 Task: Look for One-way flight tickets for 2 adults, in First from Siwa to Saint Pete to travel on 01-Nov-2023.  Stops: Any number of stops. Choice of flight is British Airways.  Submit feedback.
Action: Mouse moved to (340, 294)
Screenshot: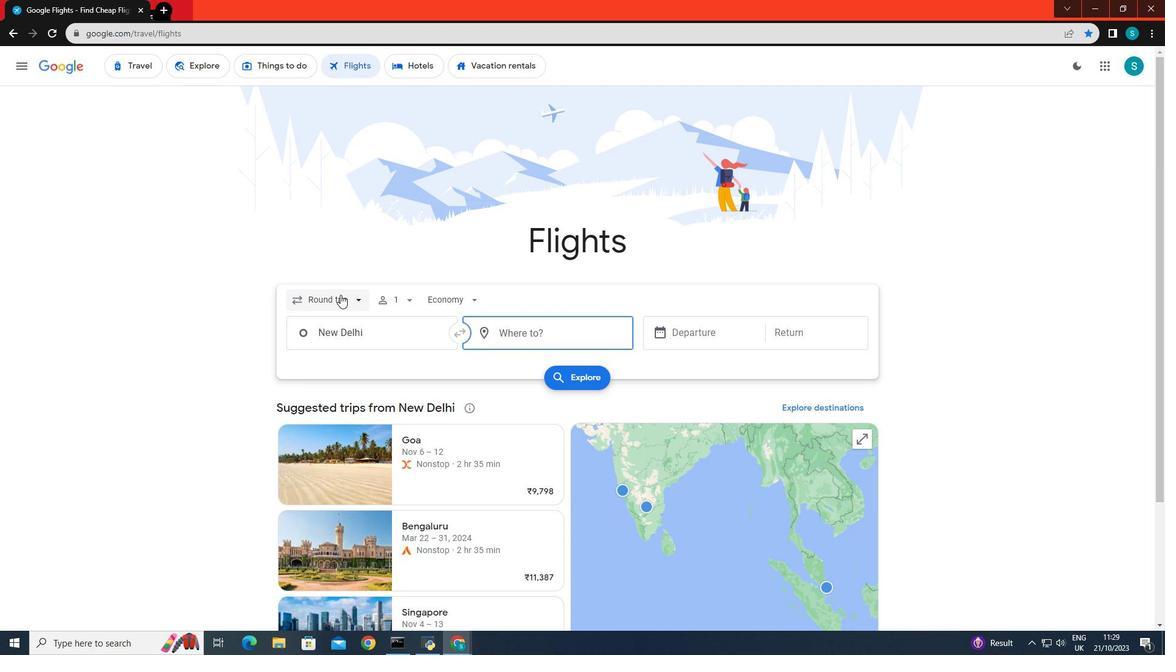 
Action: Mouse pressed left at (340, 294)
Screenshot: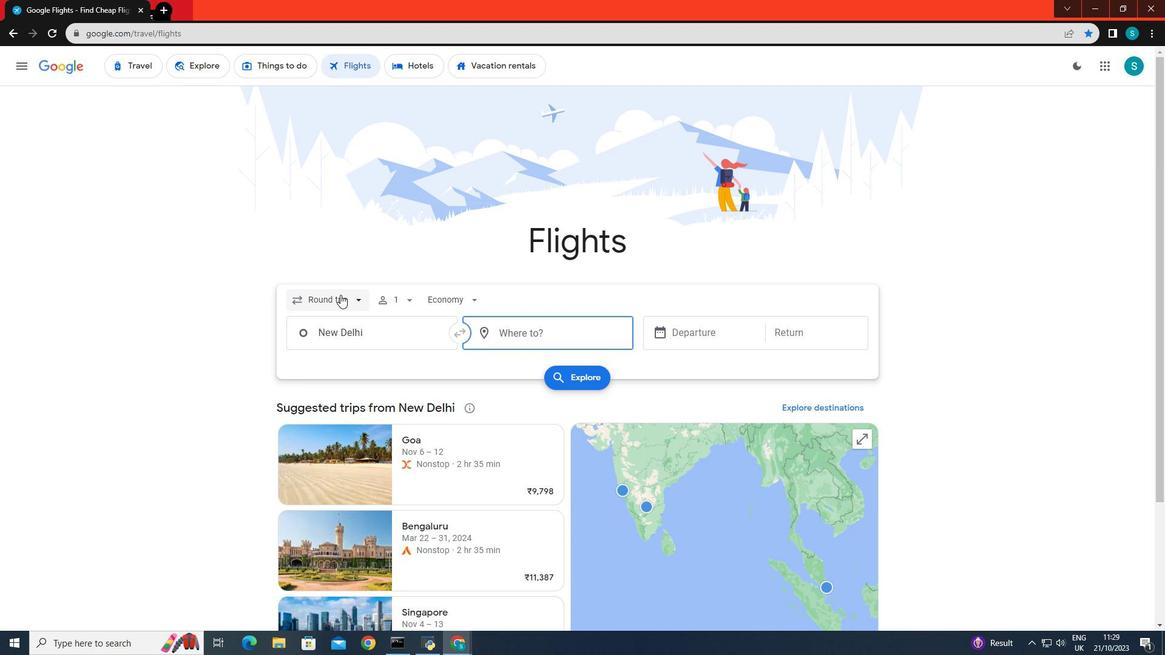 
Action: Mouse moved to (333, 354)
Screenshot: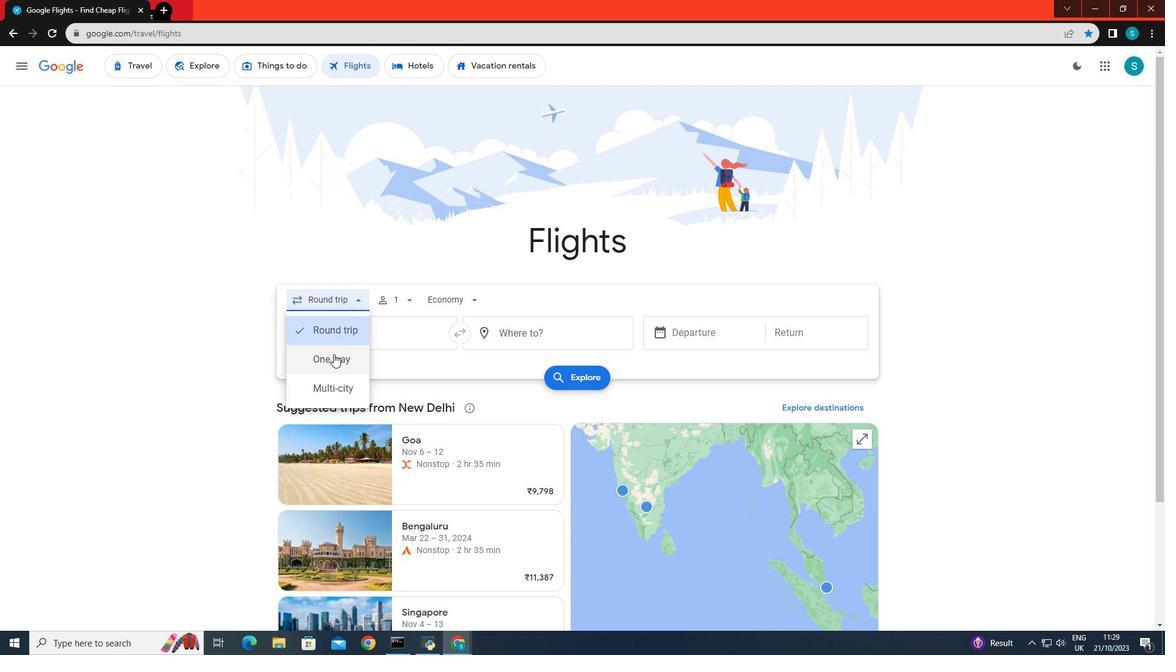 
Action: Mouse pressed left at (333, 354)
Screenshot: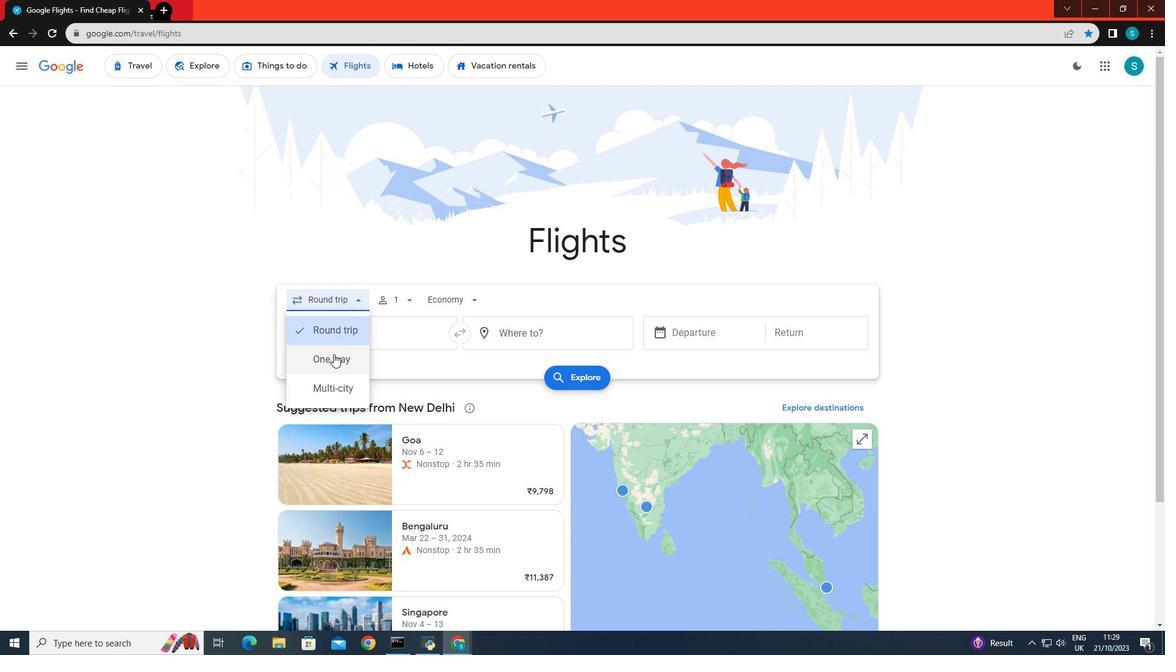 
Action: Mouse moved to (384, 299)
Screenshot: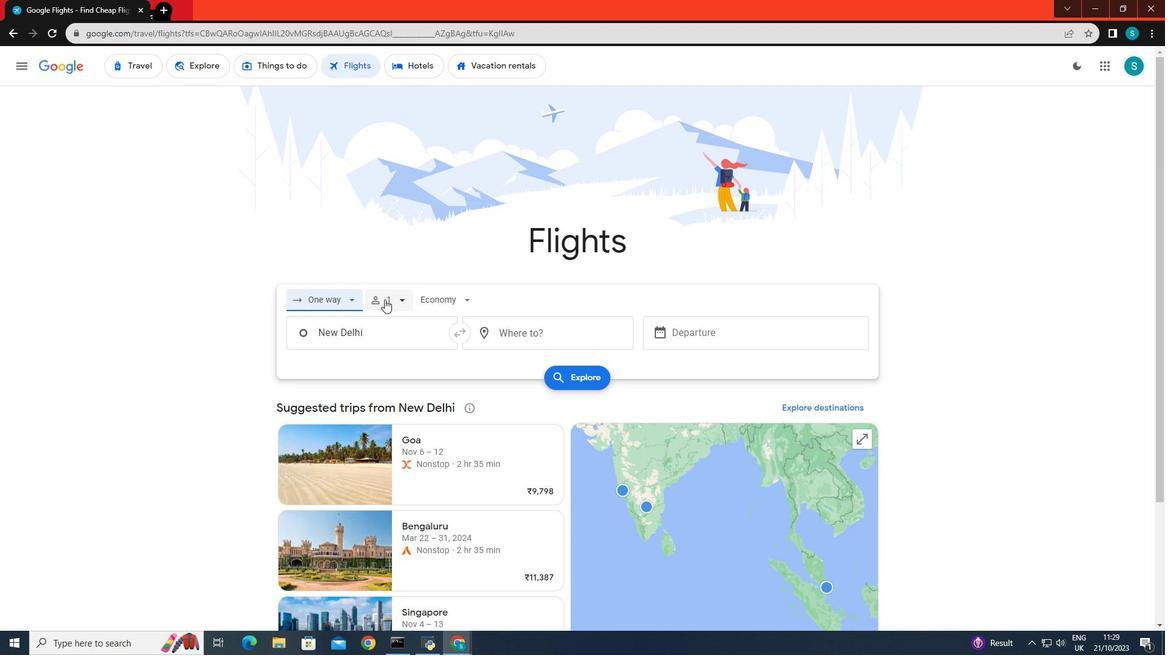
Action: Mouse pressed left at (384, 299)
Screenshot: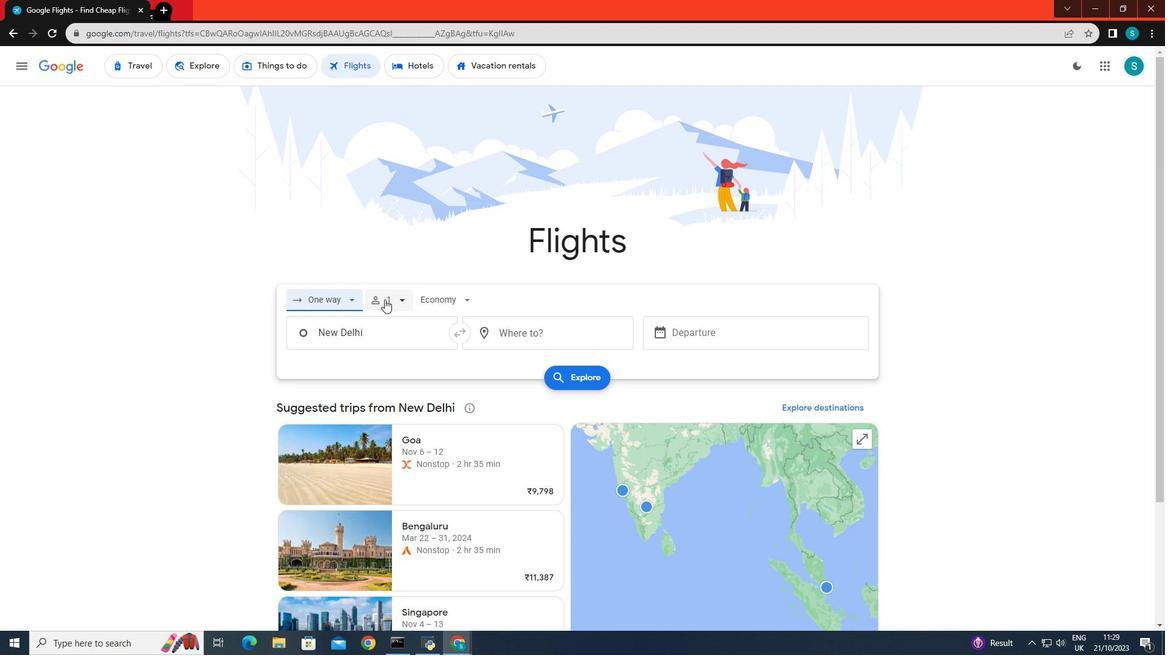 
Action: Mouse moved to (493, 329)
Screenshot: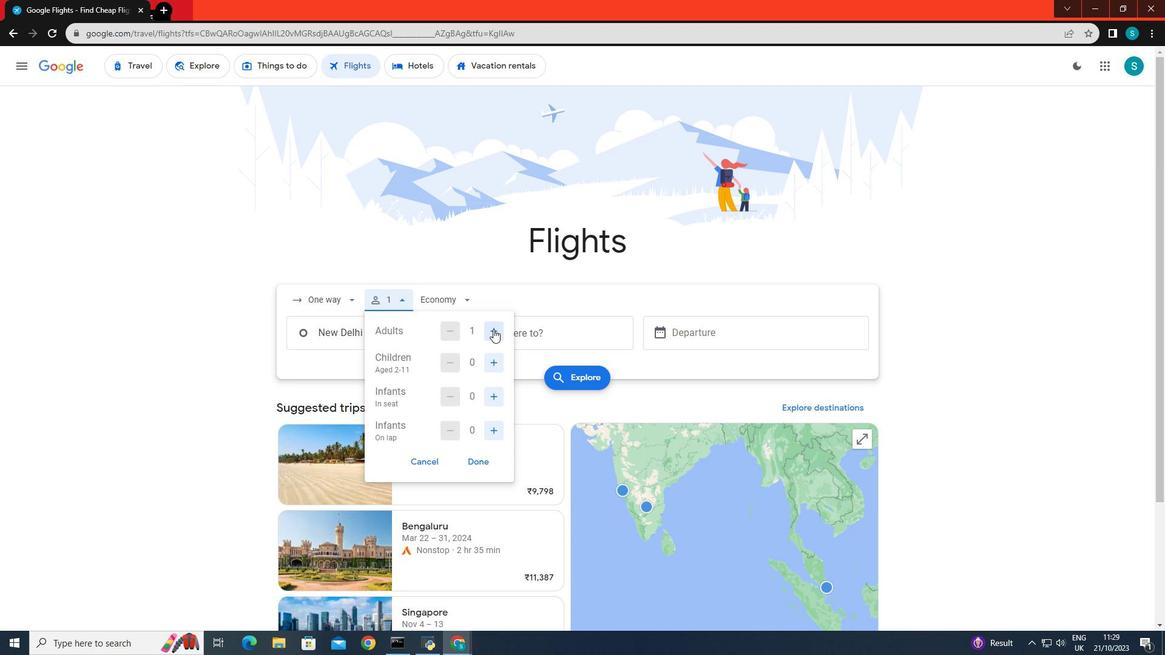 
Action: Mouse pressed left at (493, 329)
Screenshot: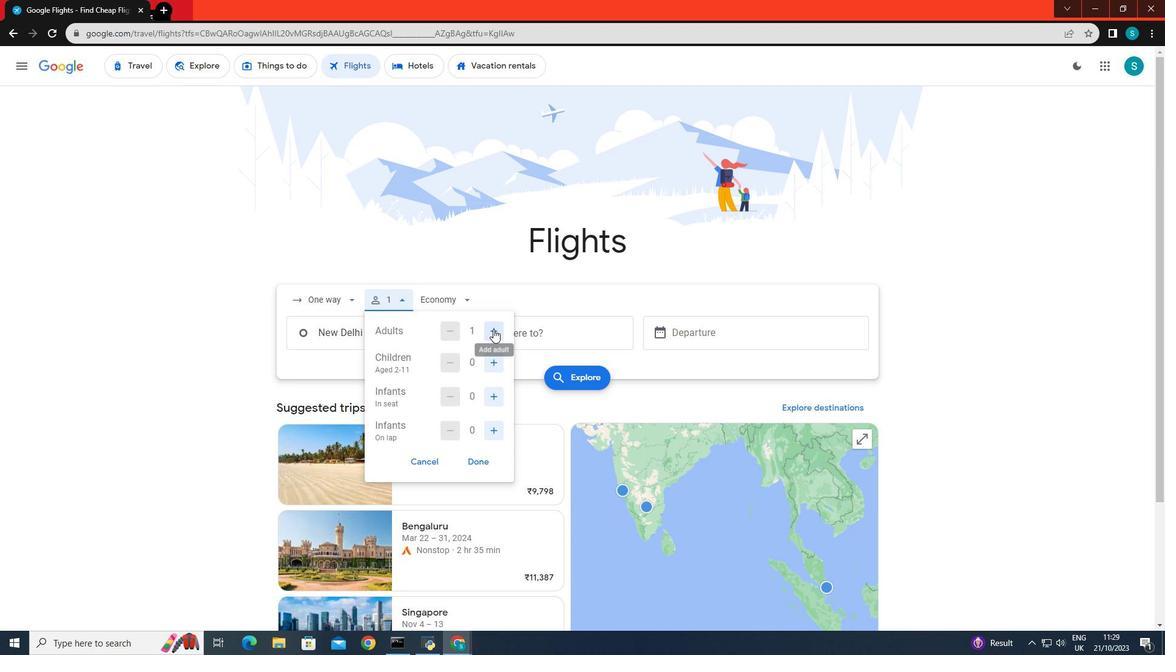 
Action: Mouse moved to (486, 456)
Screenshot: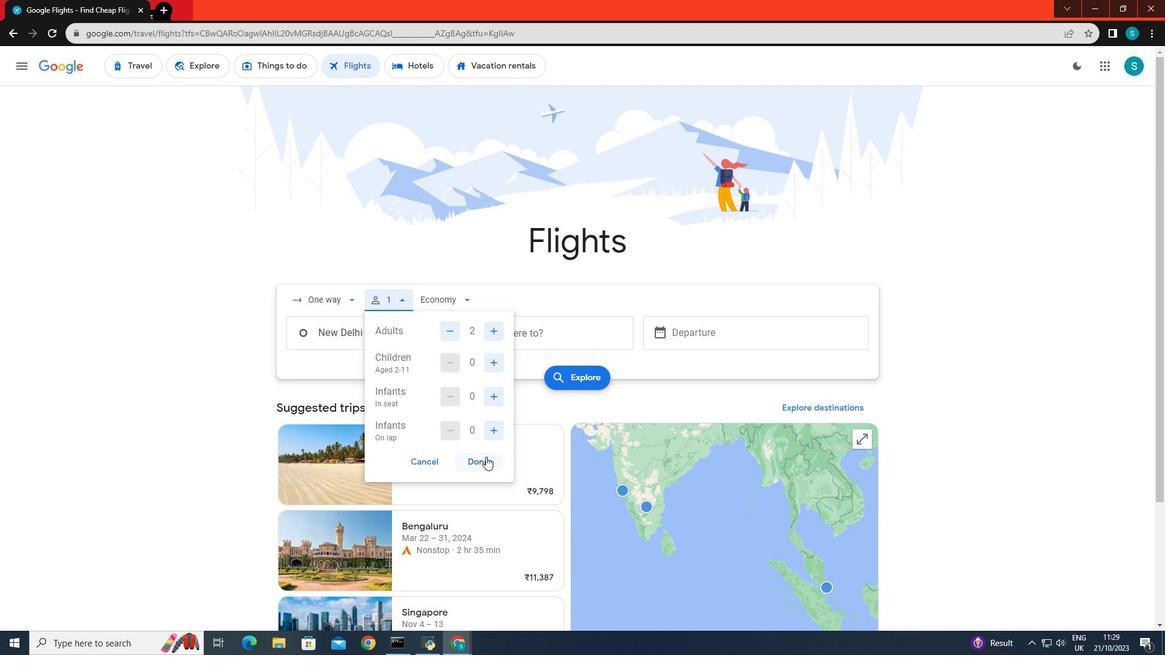 
Action: Mouse pressed left at (486, 456)
Screenshot: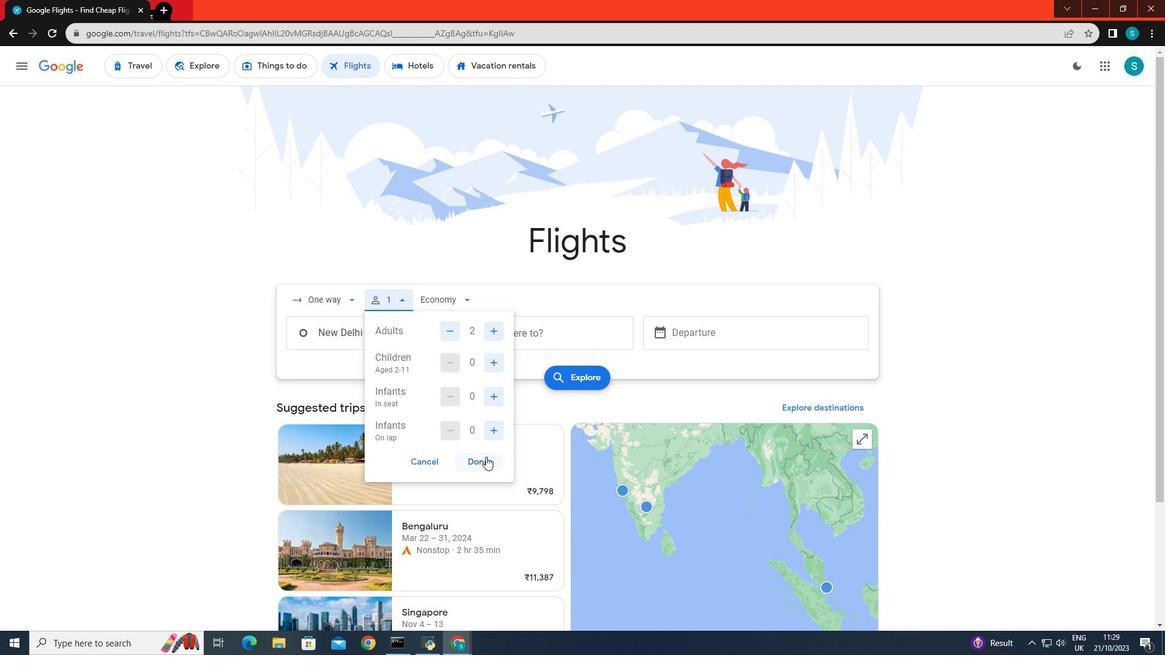
Action: Mouse moved to (461, 338)
Screenshot: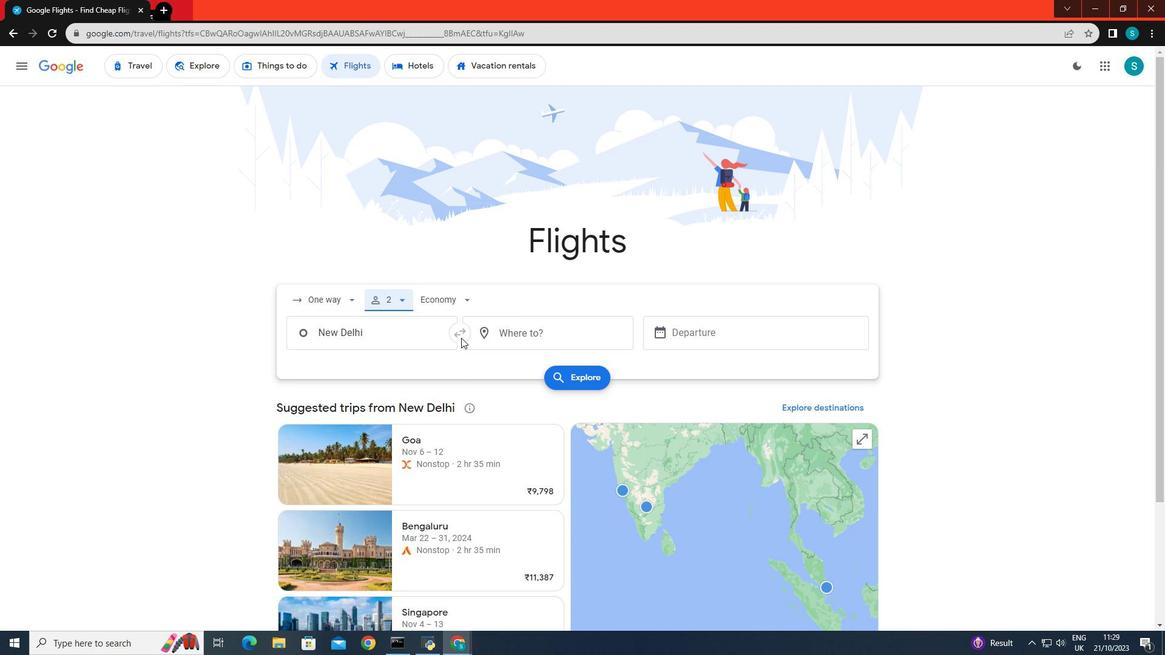 
Action: Mouse scrolled (461, 337) with delta (0, 0)
Screenshot: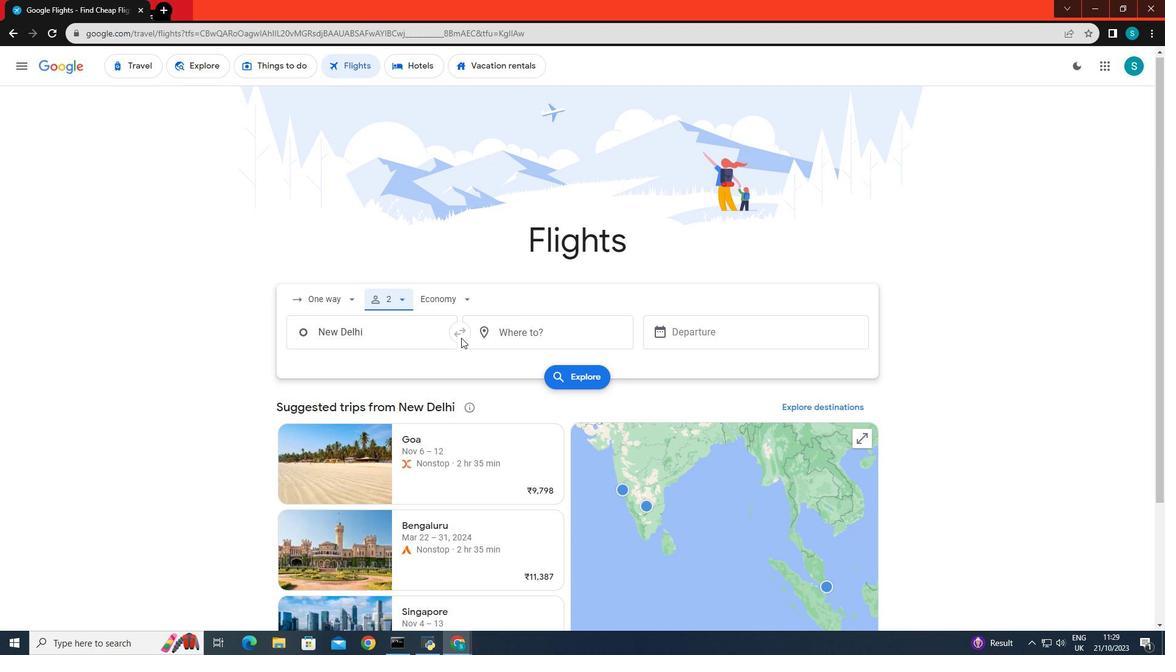 
Action: Mouse moved to (455, 236)
Screenshot: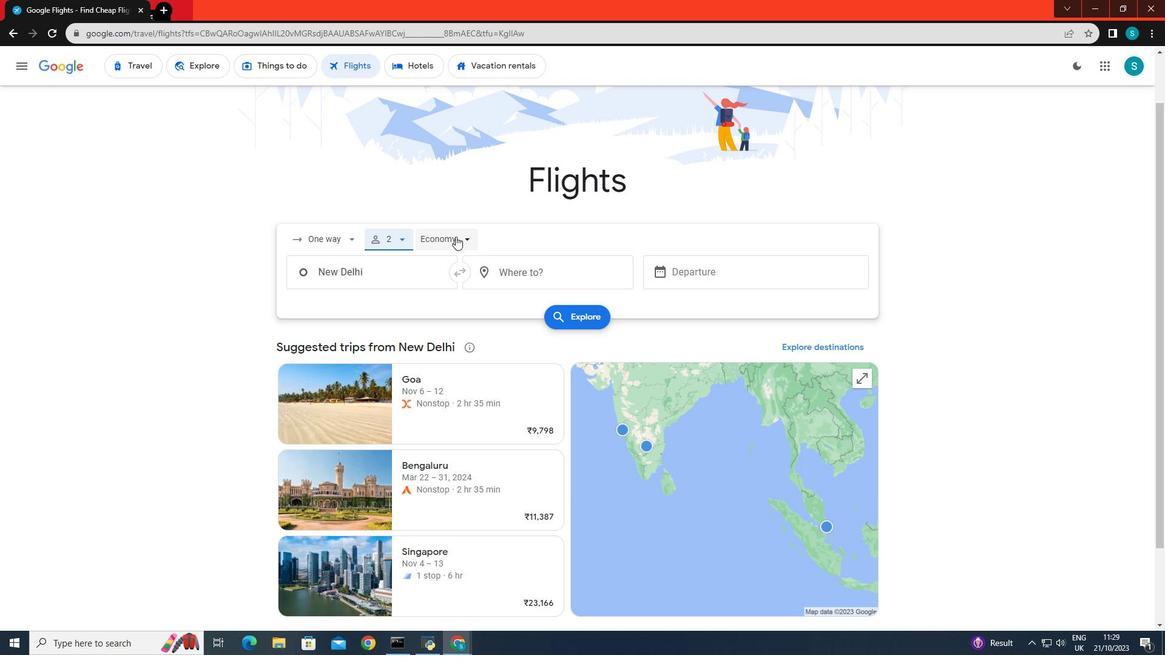 
Action: Mouse pressed left at (455, 236)
Screenshot: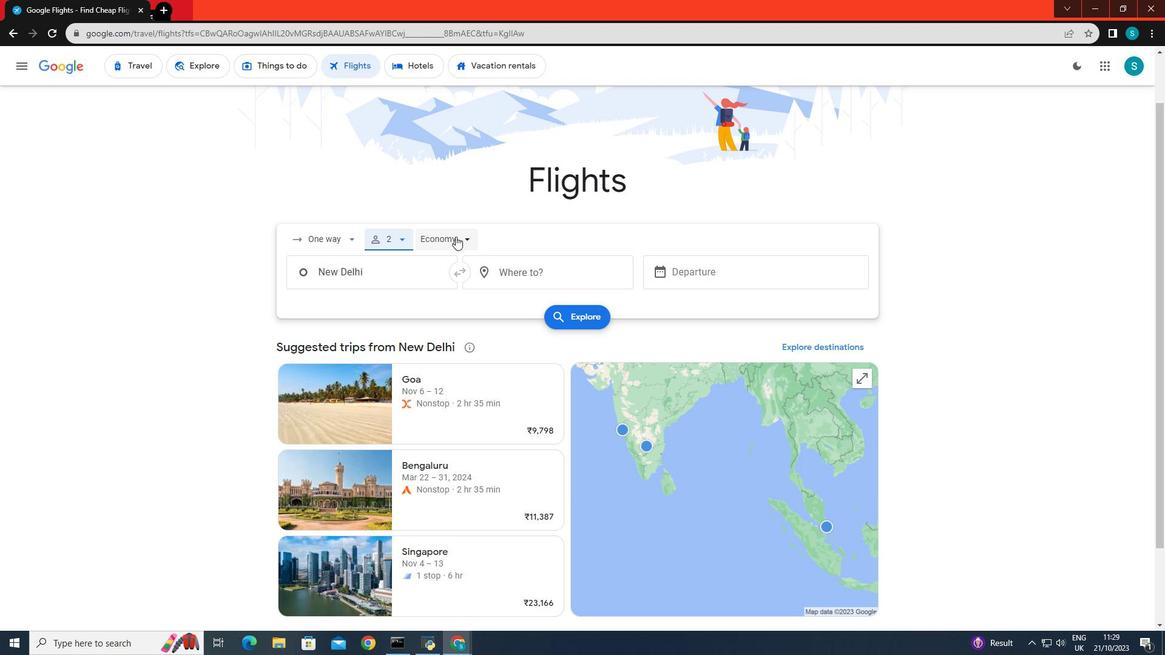 
Action: Mouse moved to (457, 358)
Screenshot: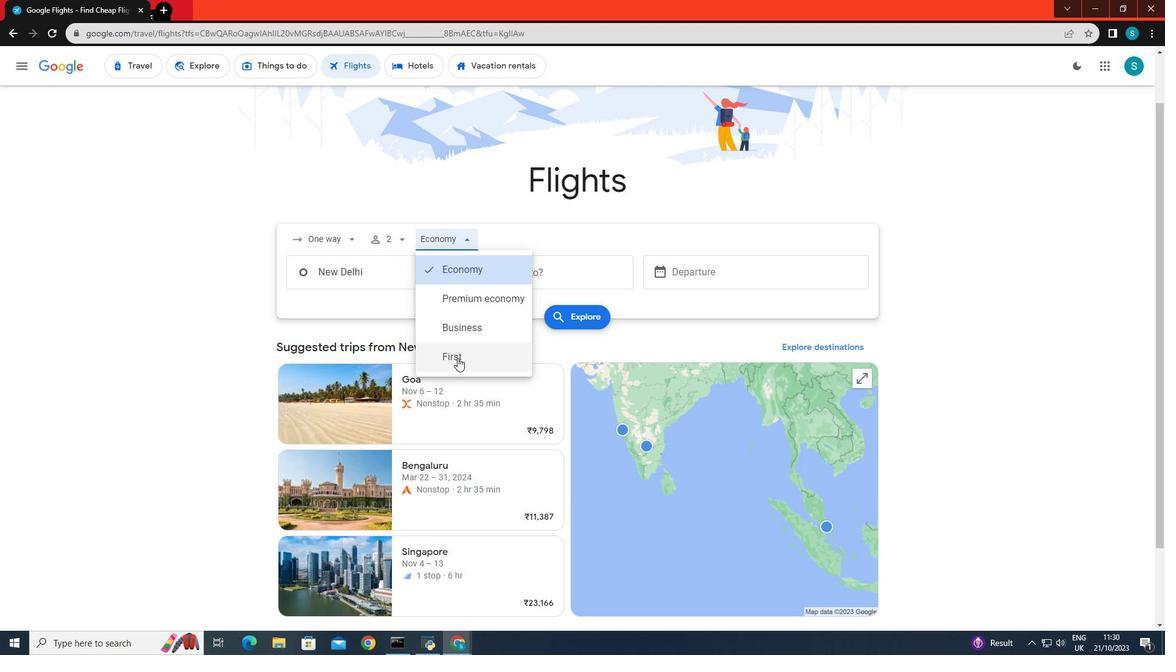 
Action: Mouse pressed left at (457, 358)
Screenshot: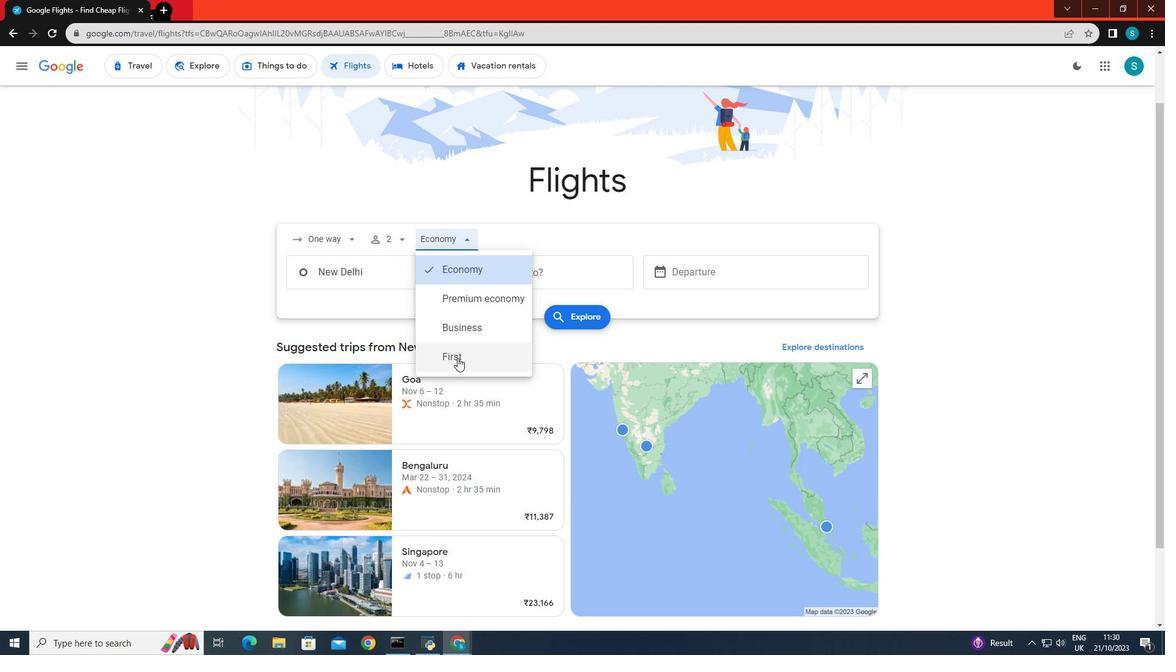 
Action: Mouse moved to (382, 263)
Screenshot: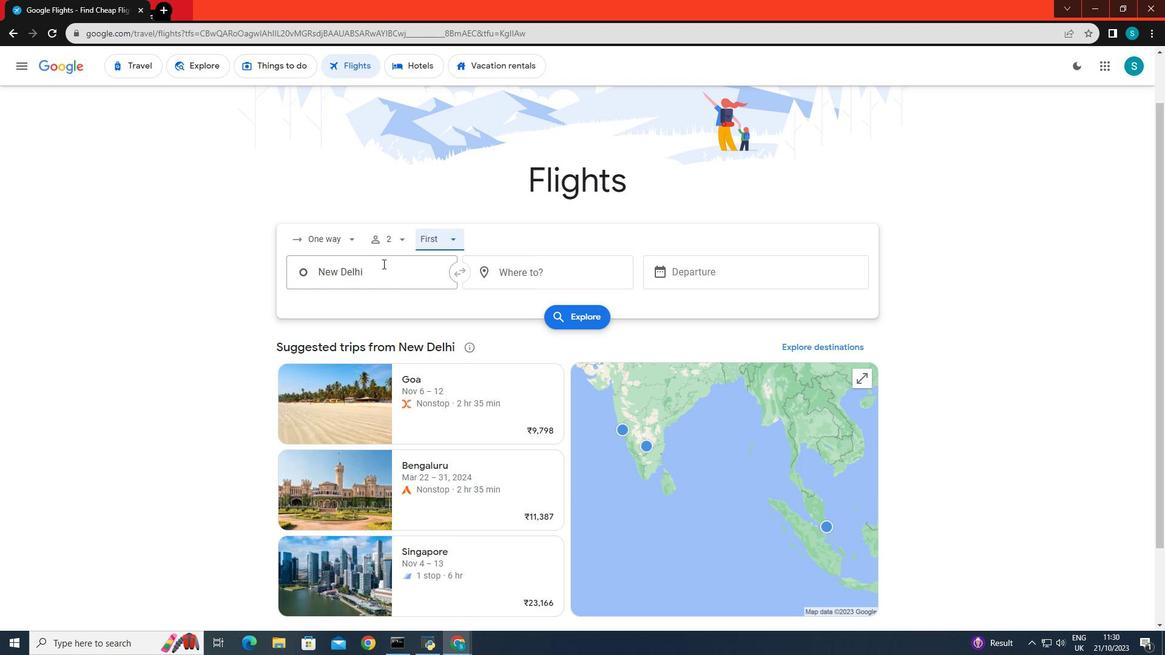 
Action: Mouse pressed left at (382, 263)
Screenshot: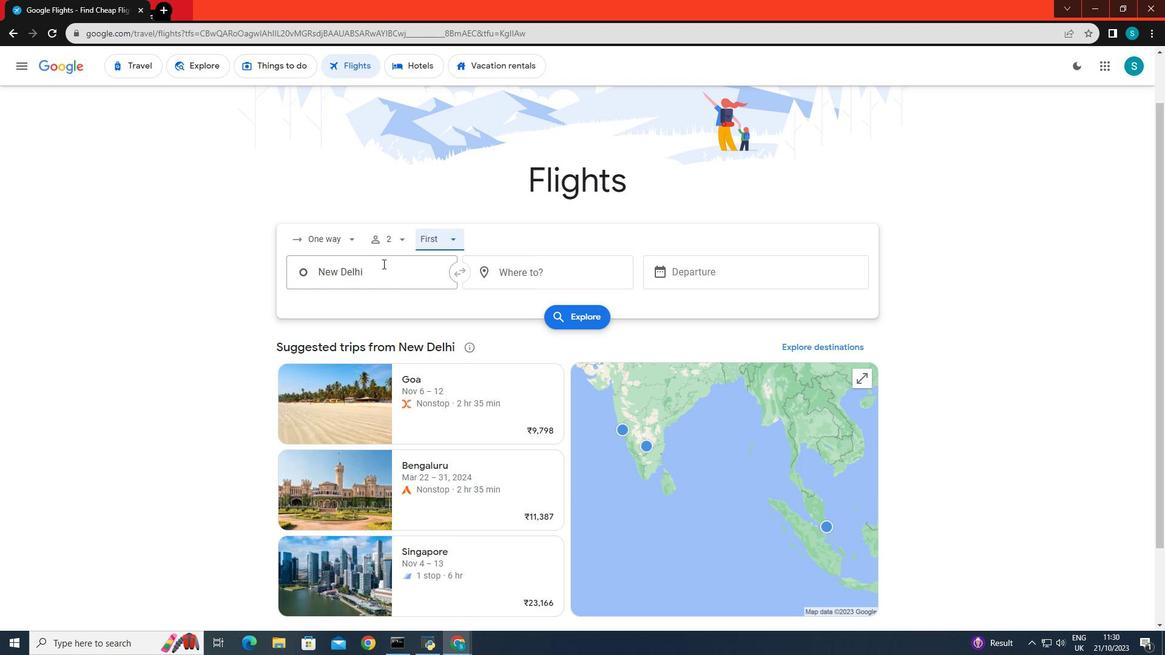 
Action: Key pressed <Key.backspace><Key.caps_lock>S<Key.caps_lock>iwa
Screenshot: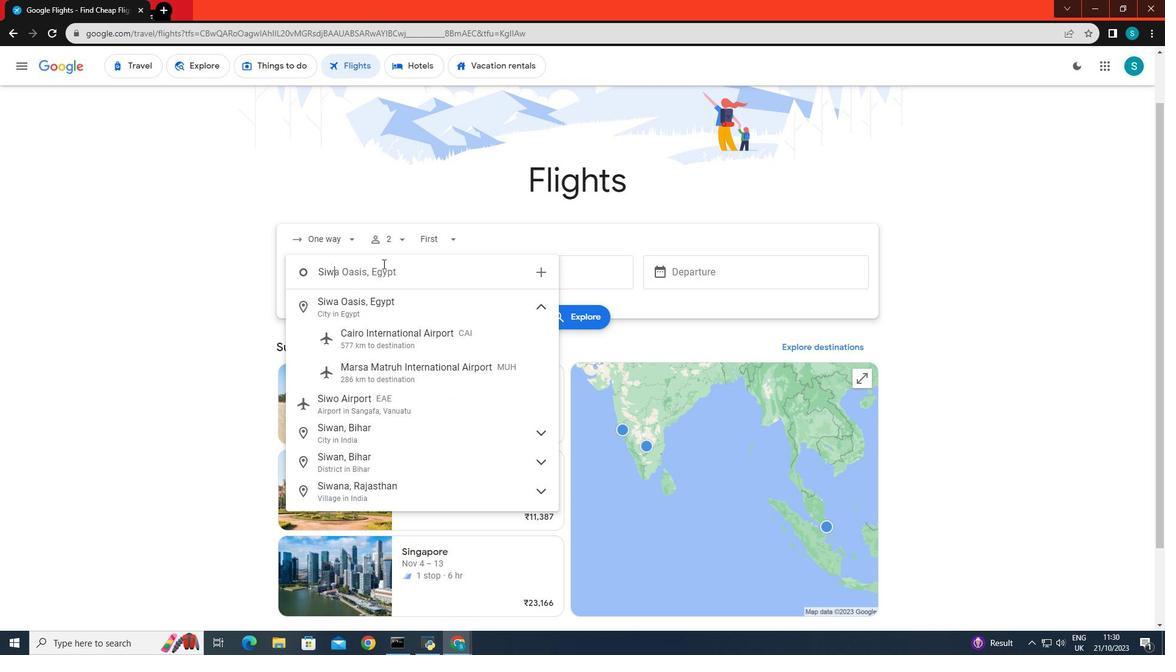 
Action: Mouse moved to (358, 331)
Screenshot: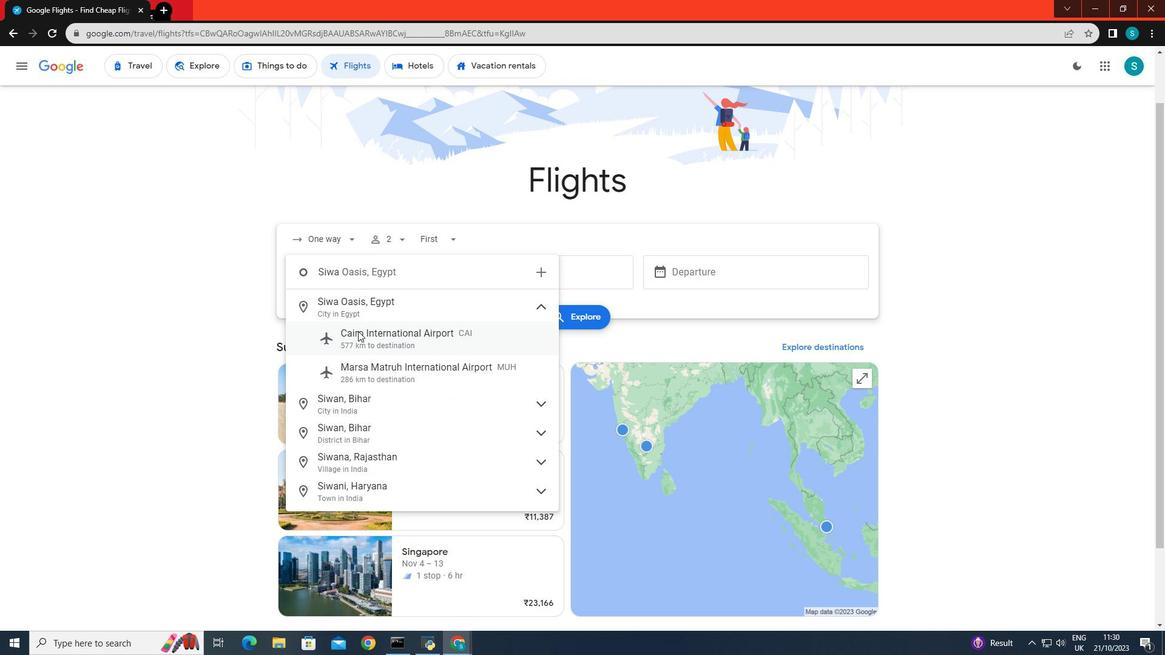 
Action: Mouse pressed left at (358, 331)
Screenshot: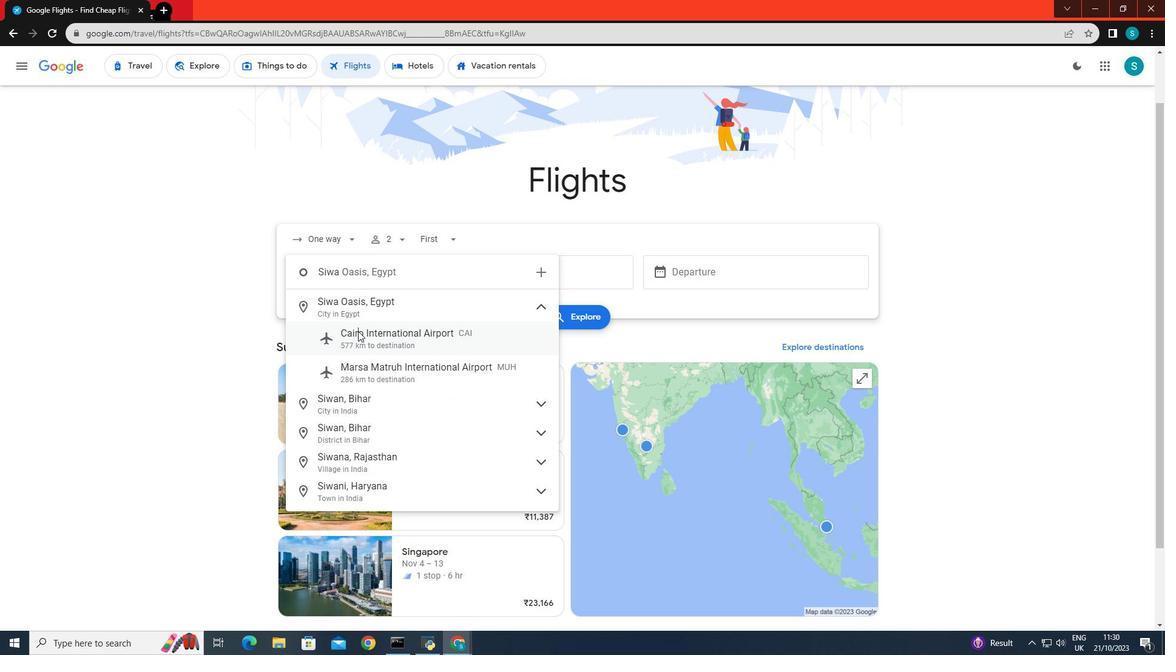 
Action: Mouse moved to (508, 273)
Screenshot: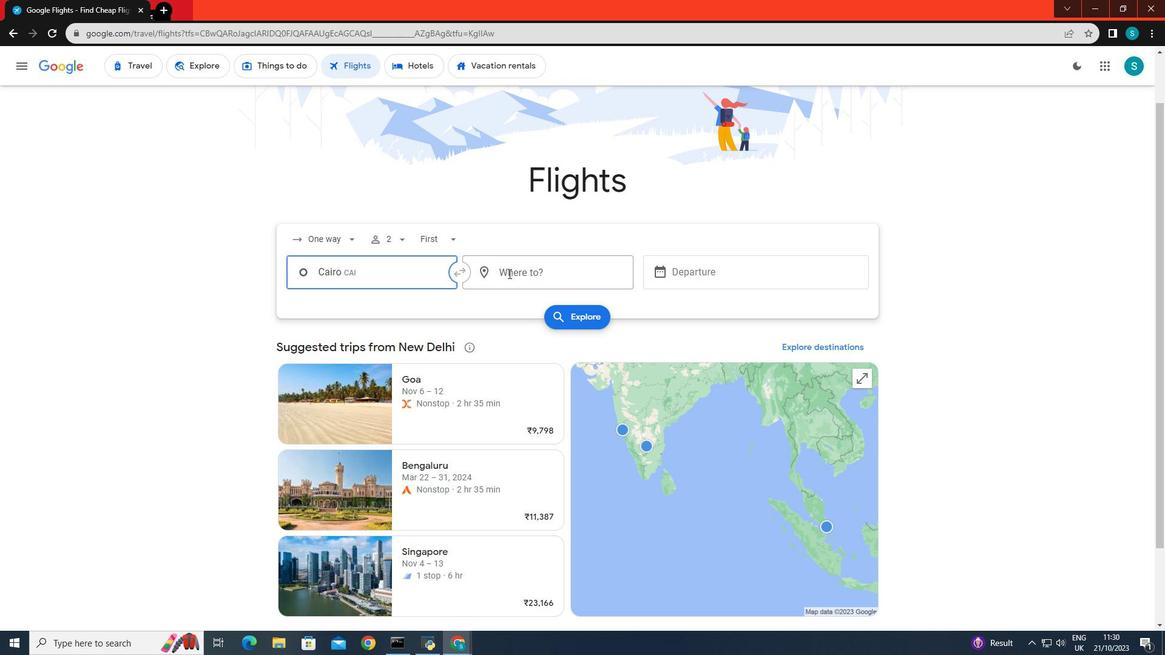
Action: Mouse pressed left at (508, 273)
Screenshot: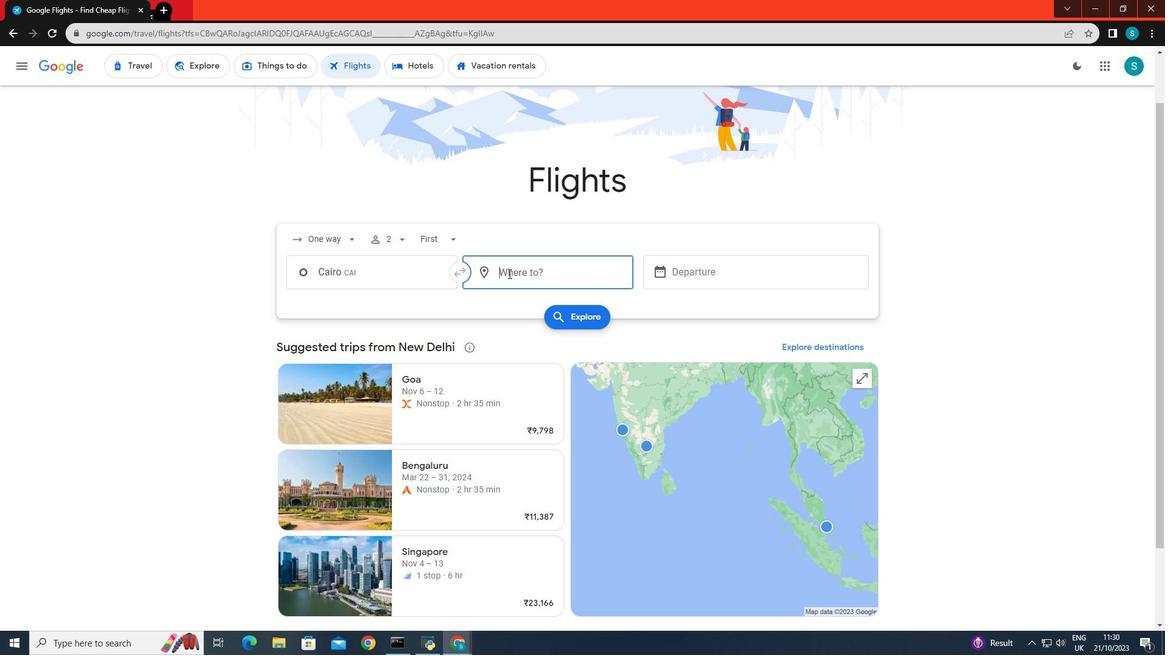 
Action: Key pressed <Key.caps_lock>S<Key.caps_lock>aint<Key.backspace><Key.backspace><Key.backspace>i<Key.backspace><Key.backspace>a<Key.caps_lock><Key.caps_lock>in
Screenshot: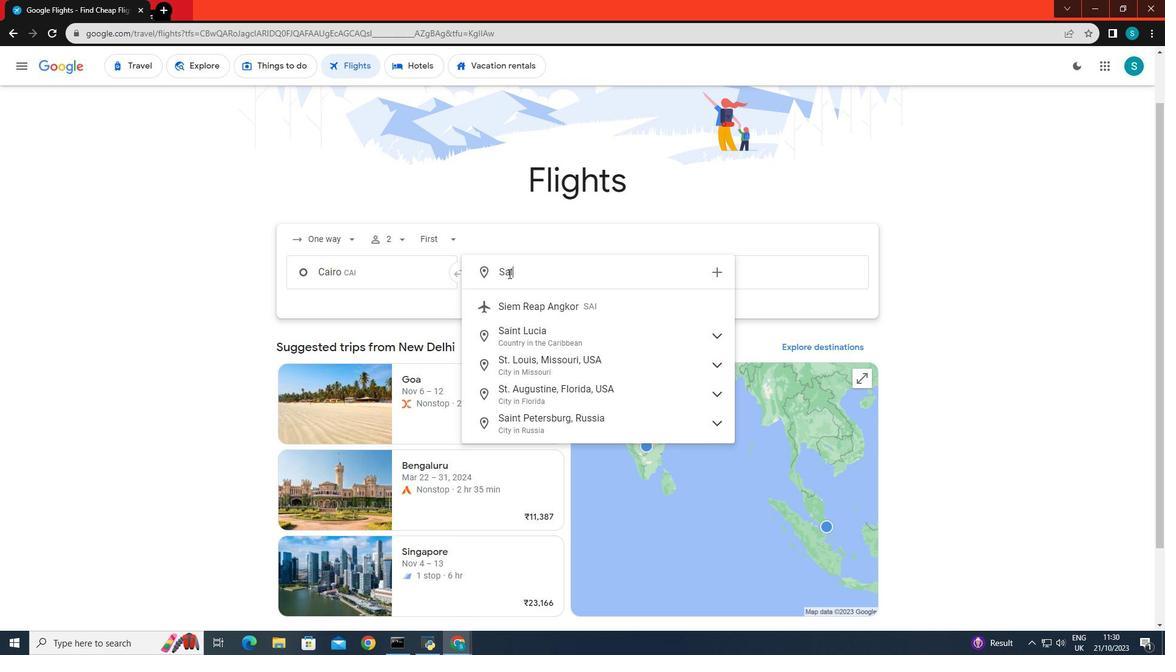 
Action: Mouse moved to (563, 208)
Screenshot: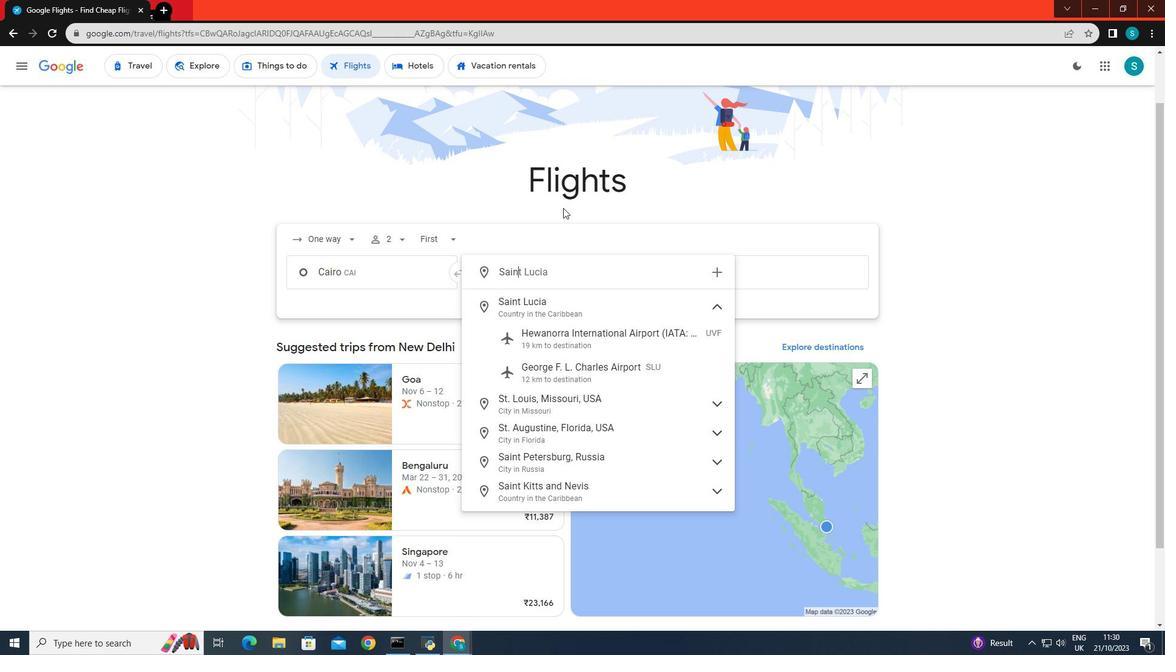 
Action: Key pressed t<Key.space><Key.caps_lock>P<Key.caps_lock>etersburg
Screenshot: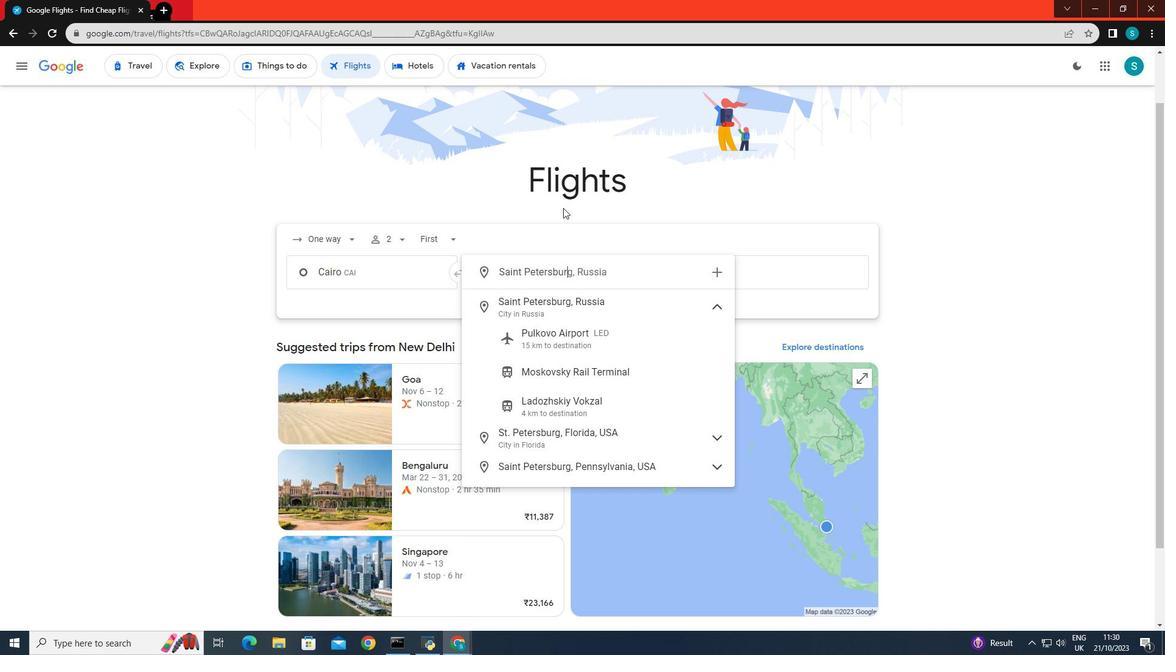 
Action: Mouse moved to (552, 332)
Screenshot: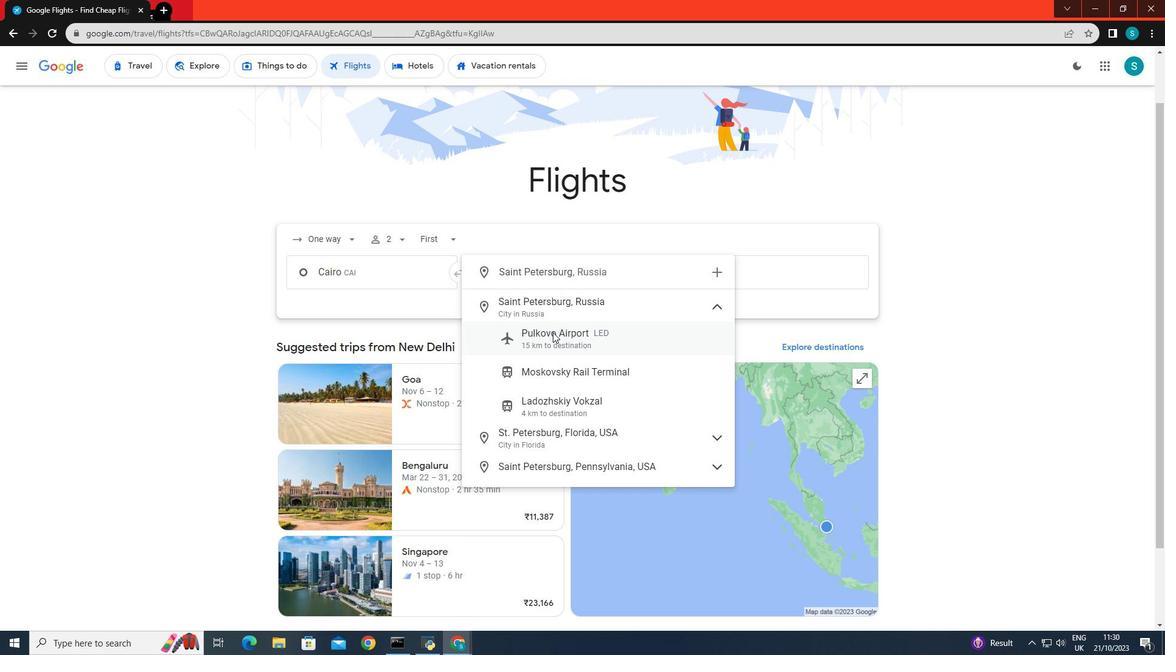 
Action: Mouse pressed left at (552, 332)
Screenshot: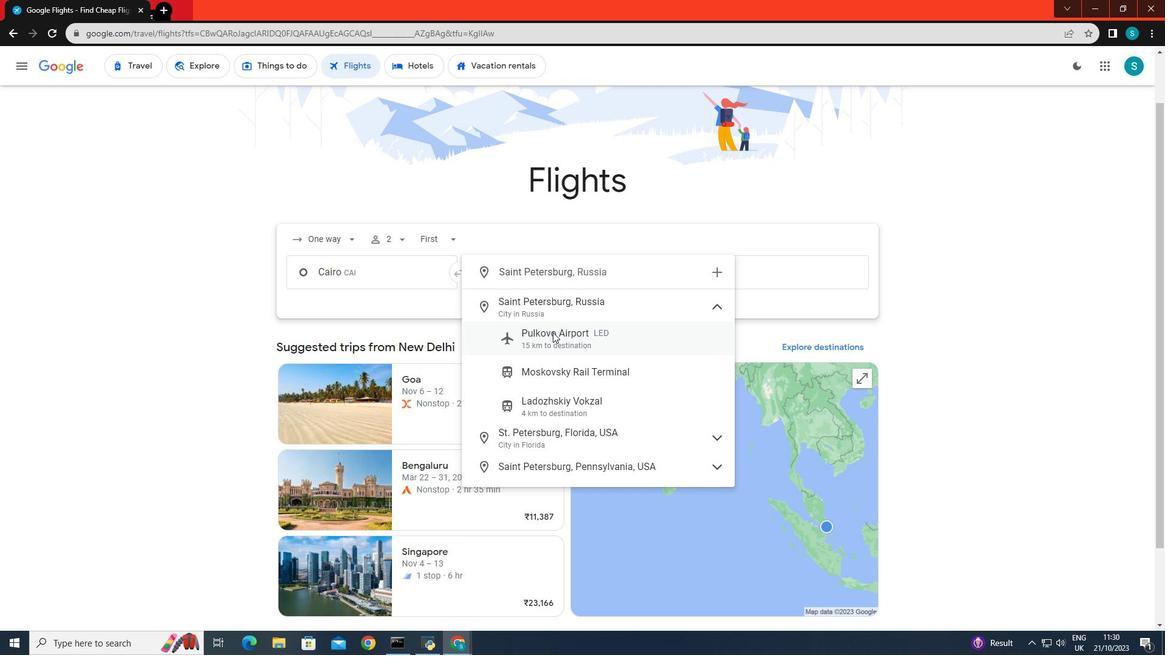 
Action: Mouse moved to (693, 276)
Screenshot: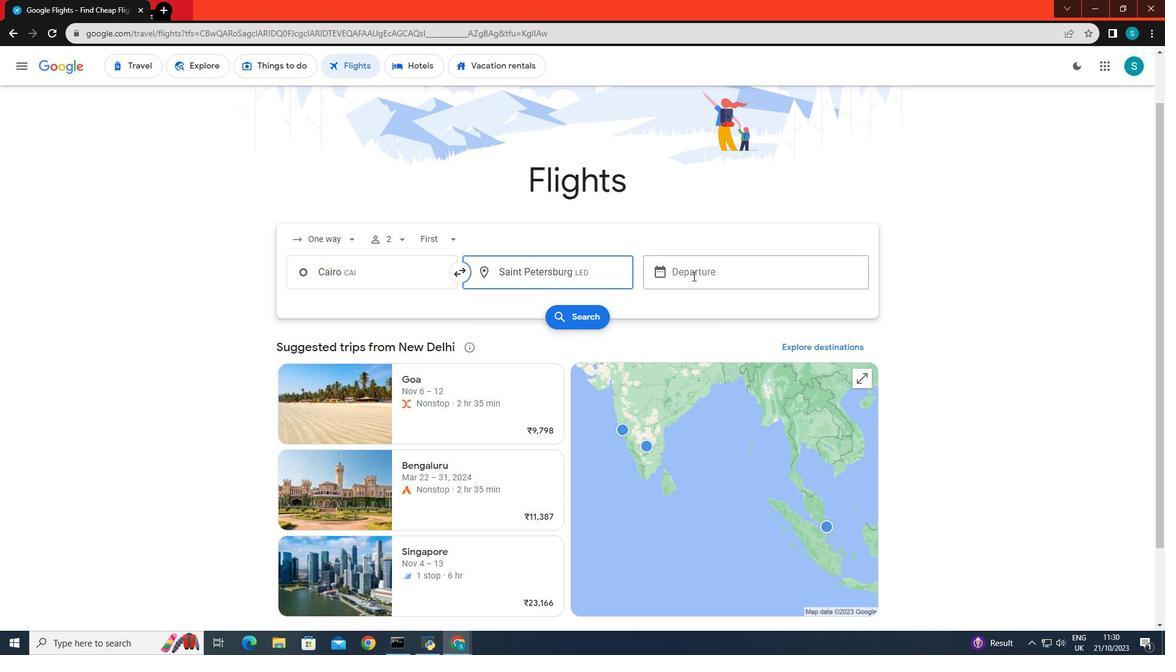 
Action: Mouse pressed left at (693, 276)
Screenshot: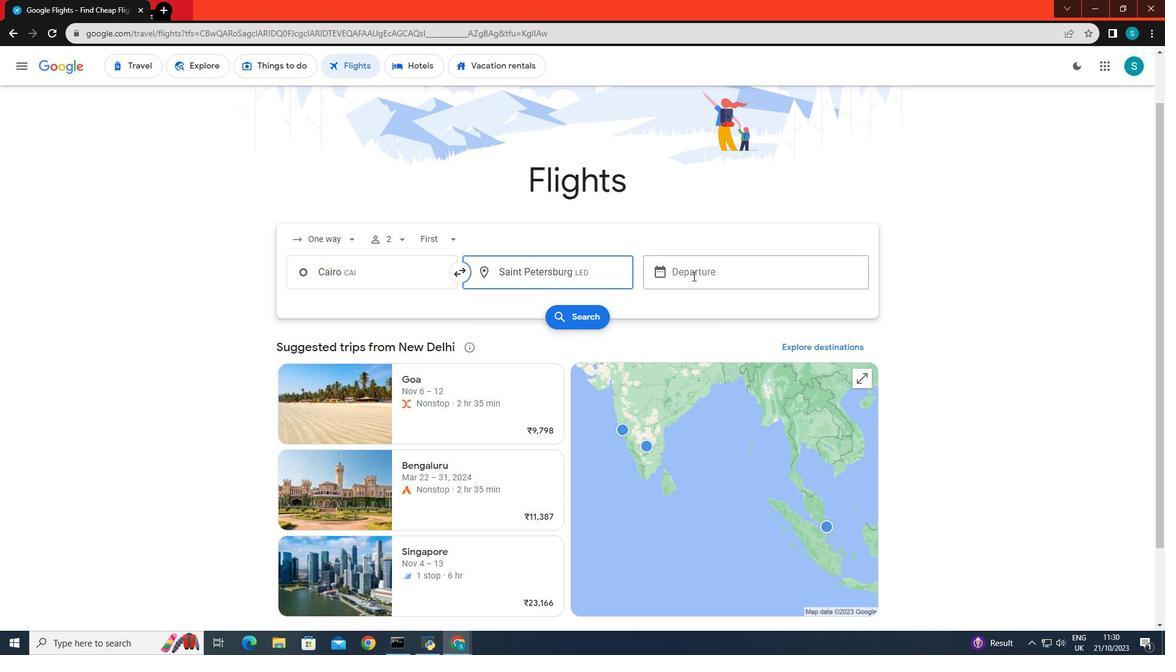 
Action: Mouse moved to (751, 372)
Screenshot: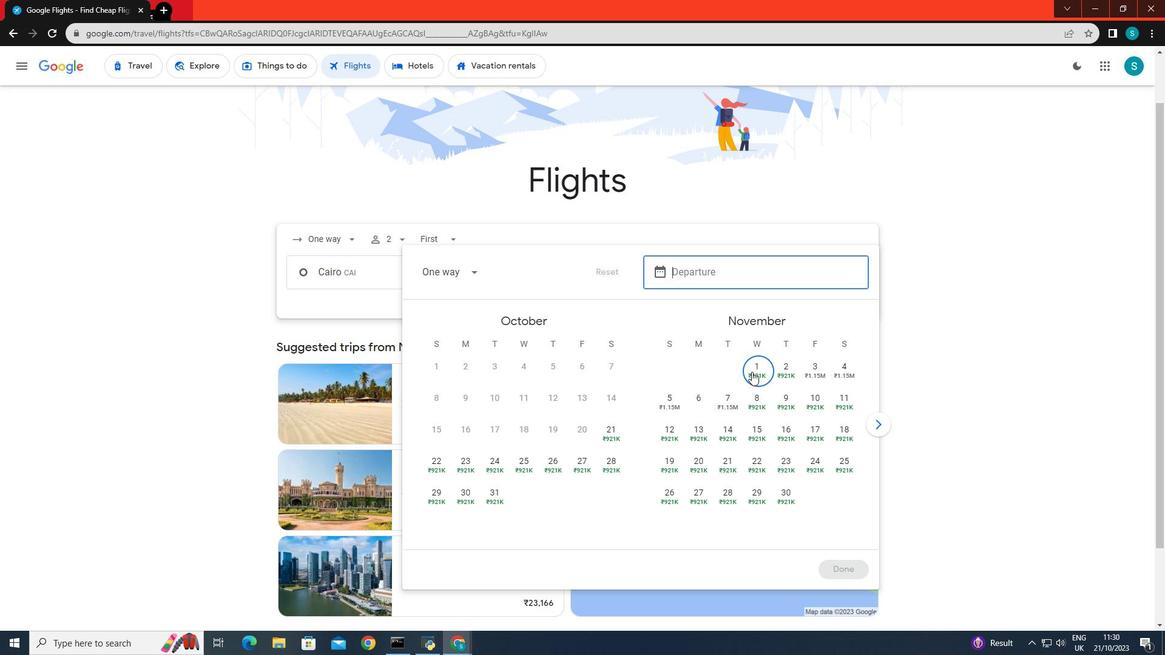 
Action: Mouse pressed left at (751, 372)
Screenshot: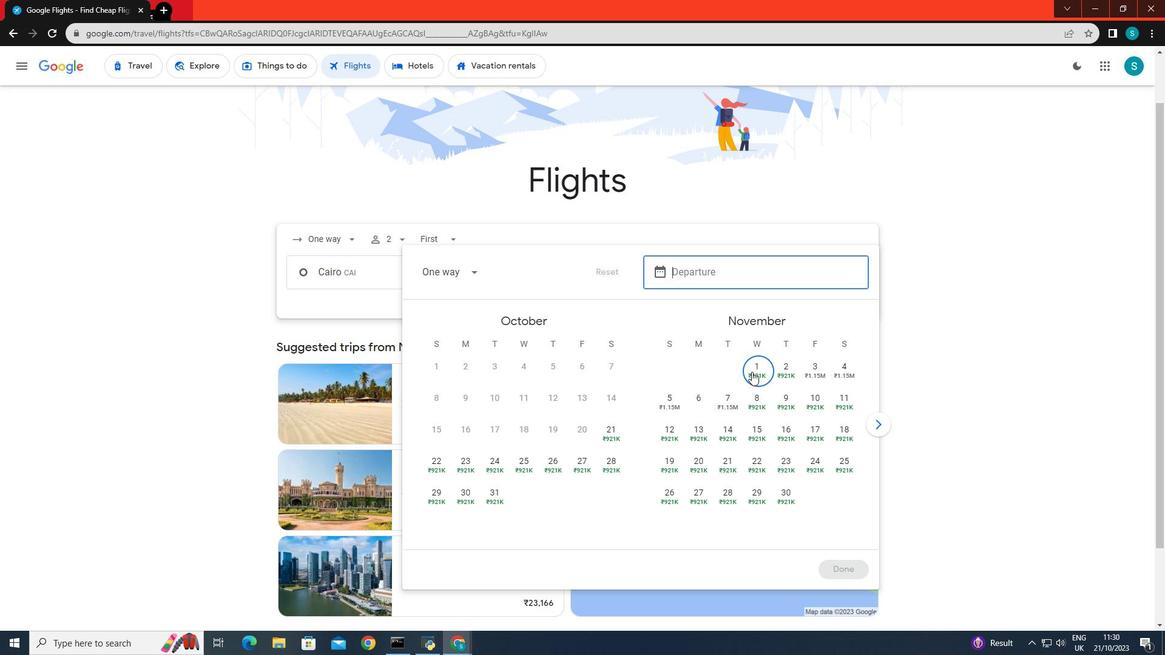 
Action: Mouse moved to (842, 565)
Screenshot: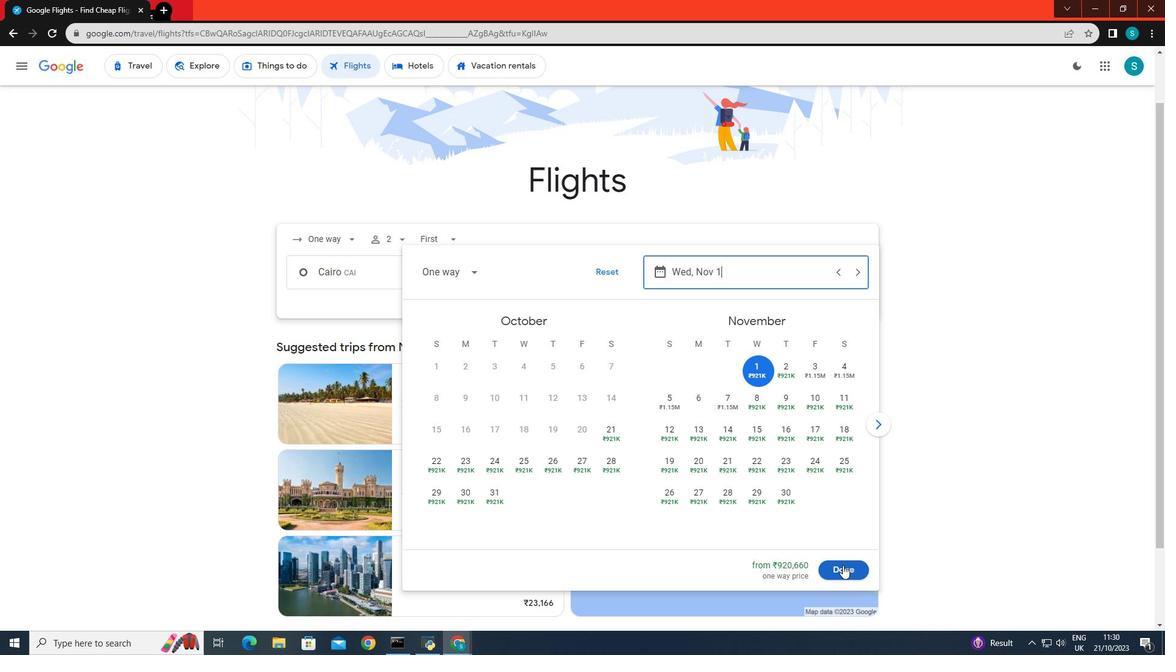 
Action: Mouse pressed left at (842, 565)
Screenshot: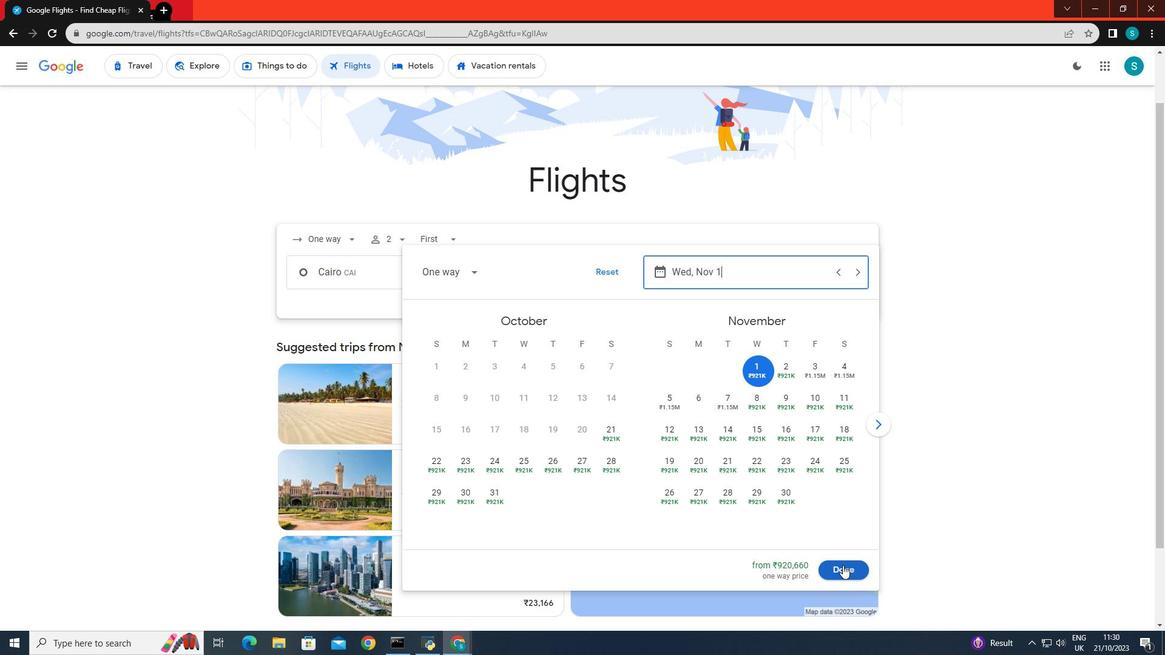 
Action: Mouse moved to (598, 315)
Screenshot: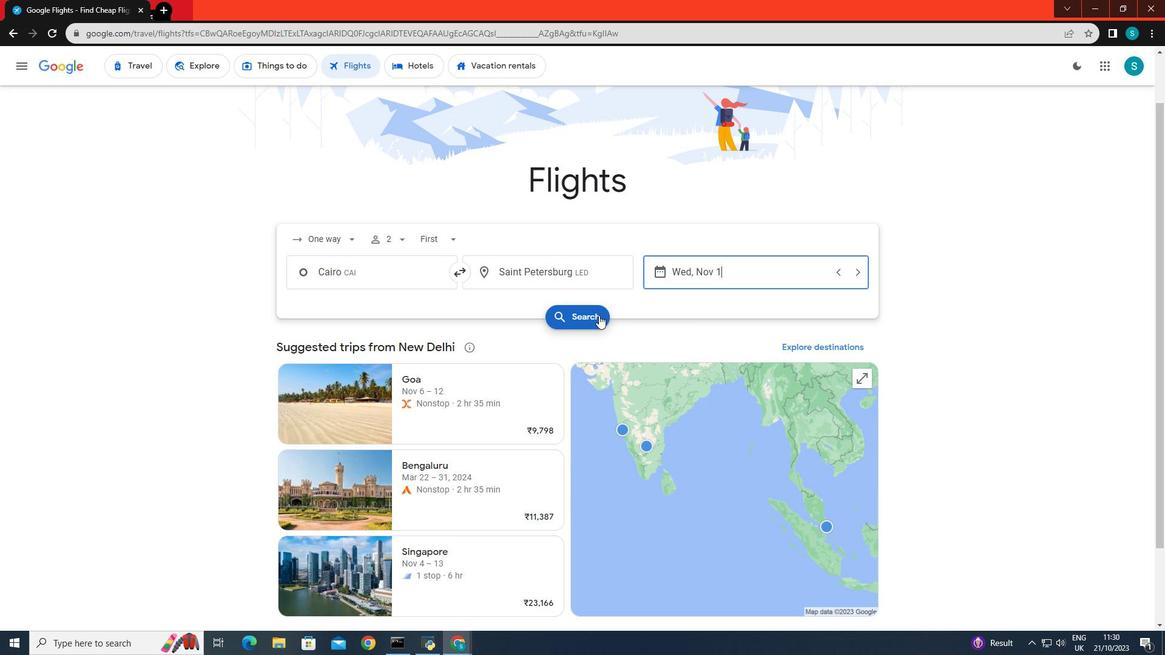 
Action: Mouse pressed left at (598, 315)
Screenshot: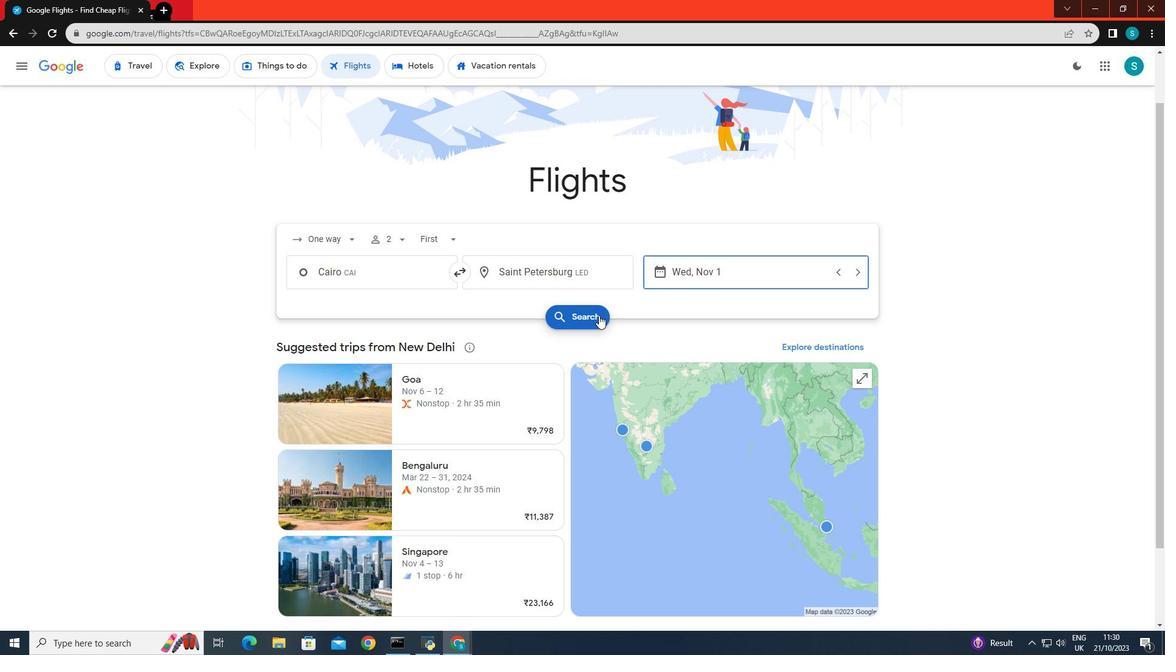 
Action: Mouse moved to (370, 178)
Screenshot: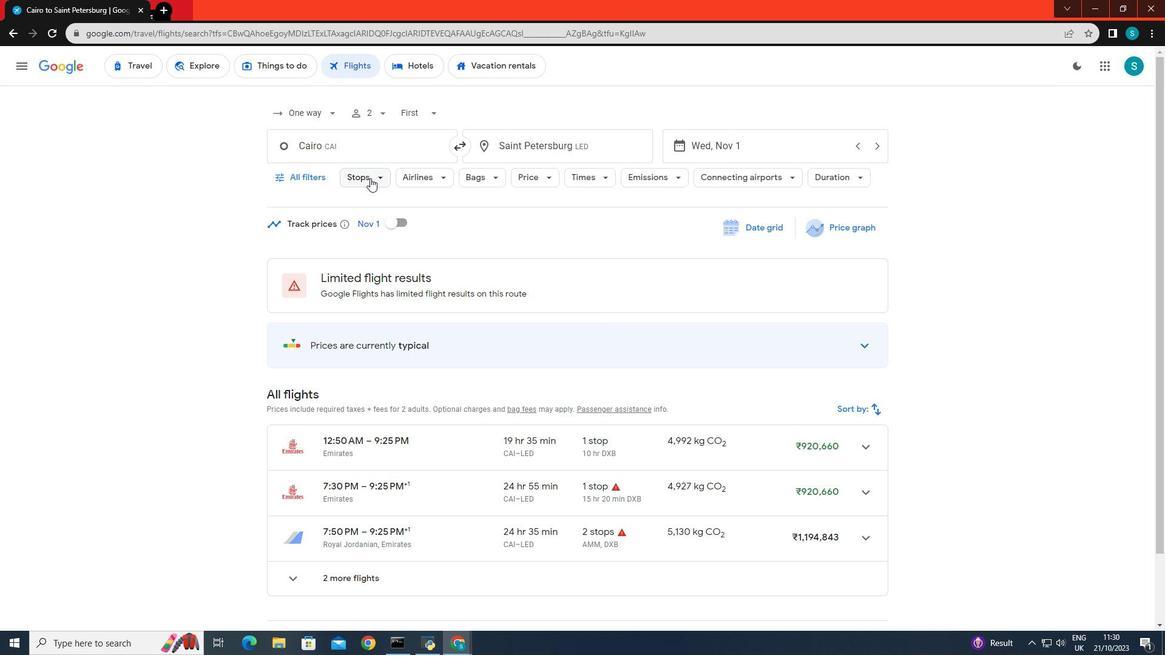 
Action: Mouse pressed left at (370, 178)
Screenshot: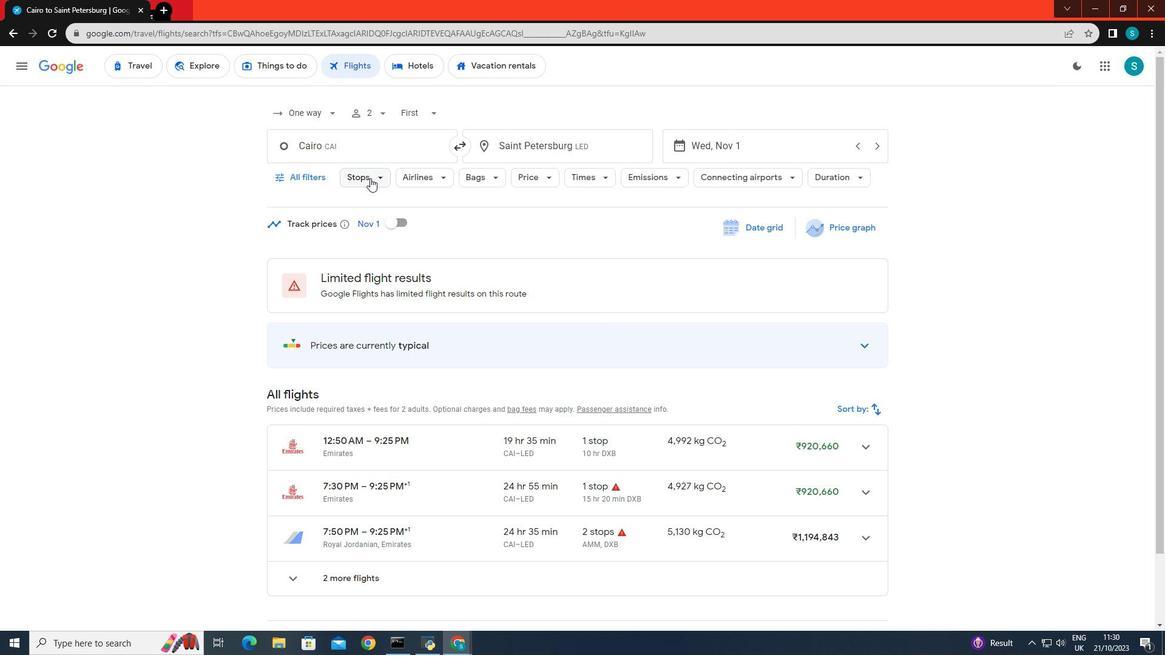 
Action: Mouse moved to (370, 238)
Screenshot: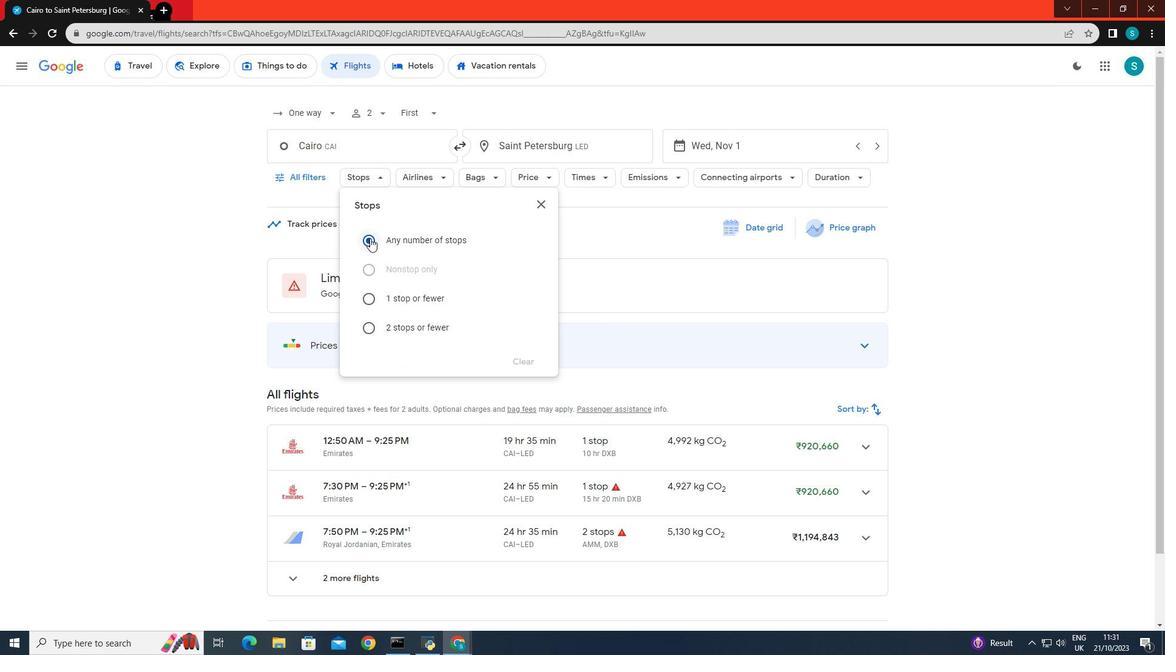 
Action: Mouse pressed left at (370, 238)
Screenshot: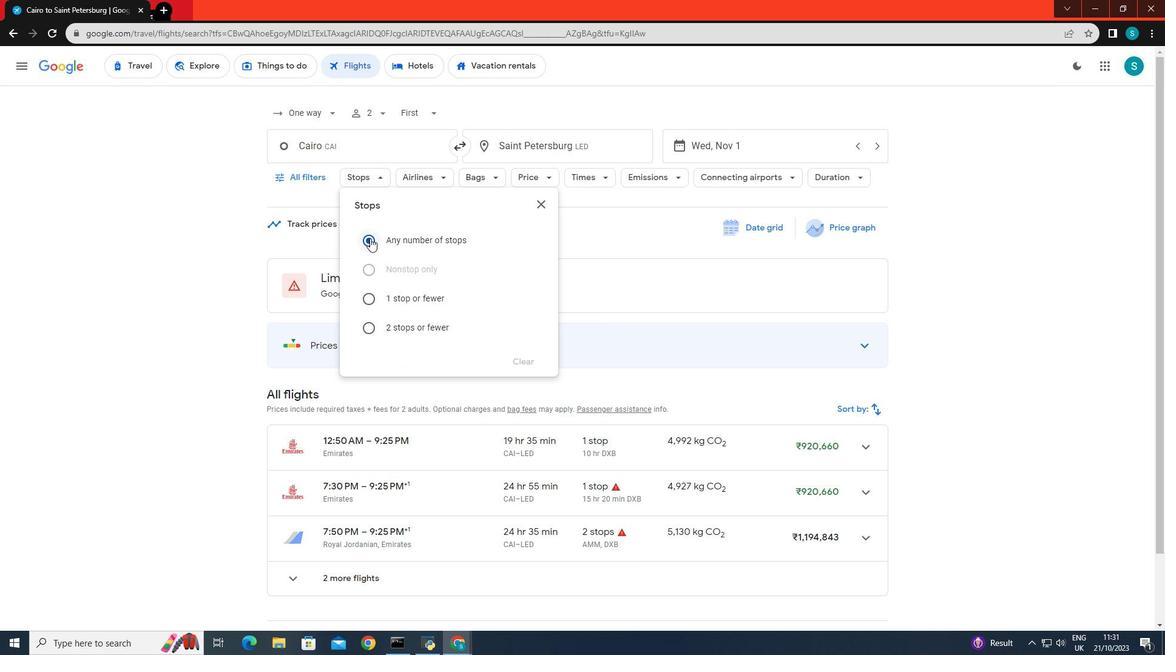 
Action: Mouse moved to (247, 245)
Screenshot: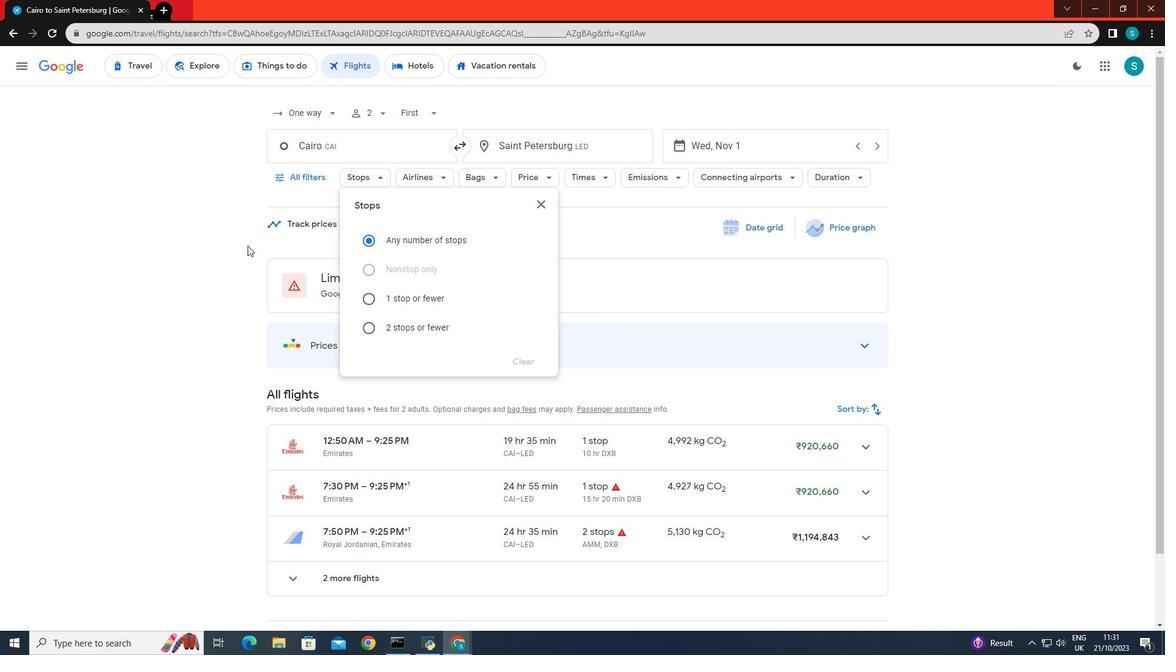 
Action: Mouse pressed left at (247, 245)
Screenshot: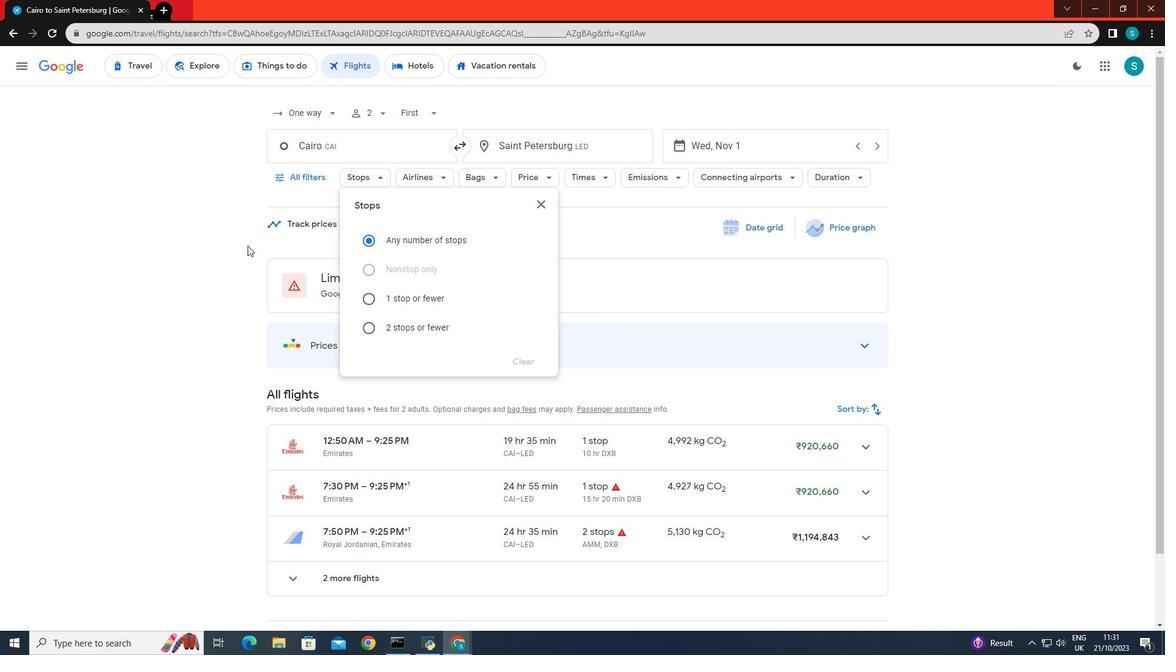 
Action: Mouse moved to (436, 175)
Screenshot: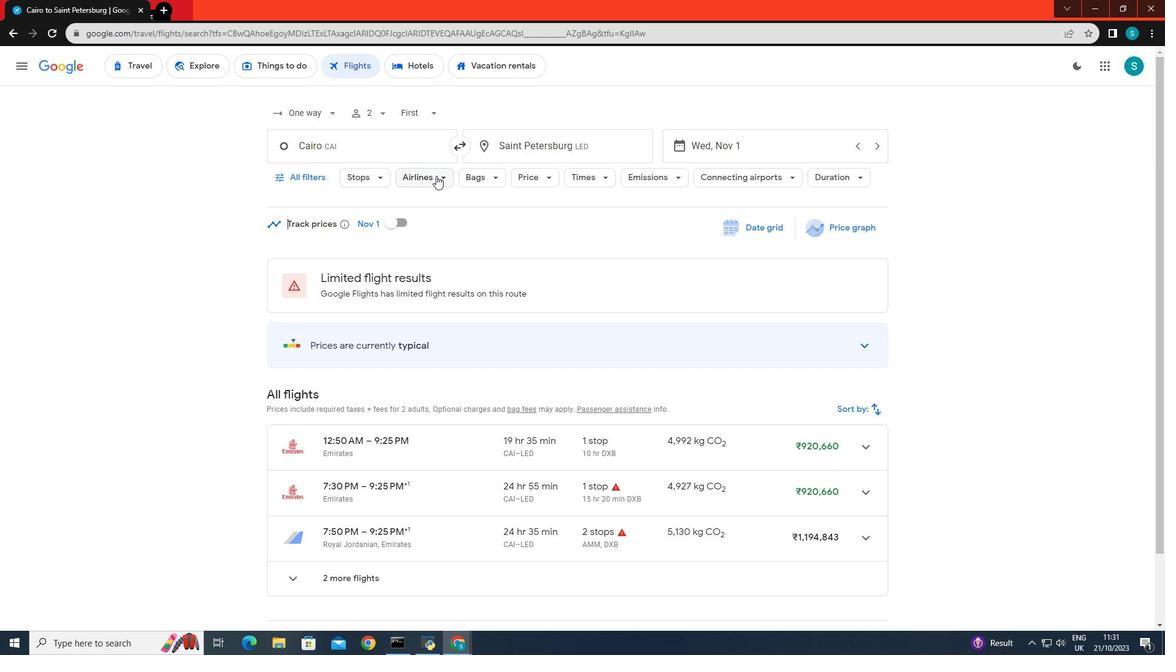
Action: Mouse pressed left at (436, 175)
Screenshot: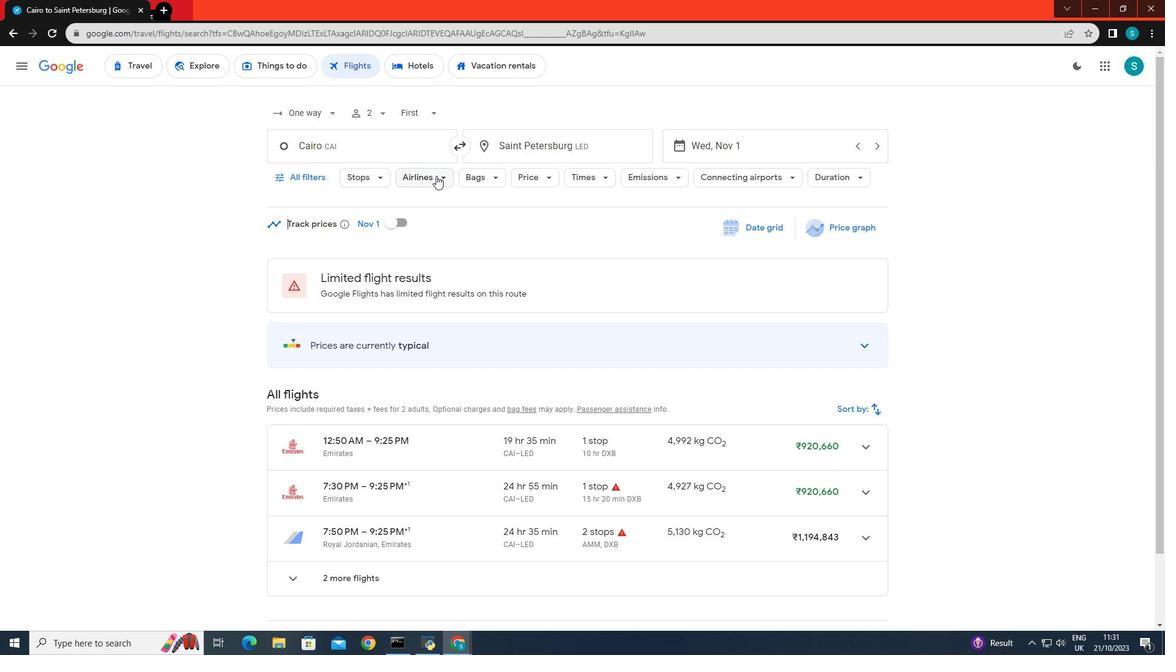 
Action: Mouse moved to (472, 361)
Screenshot: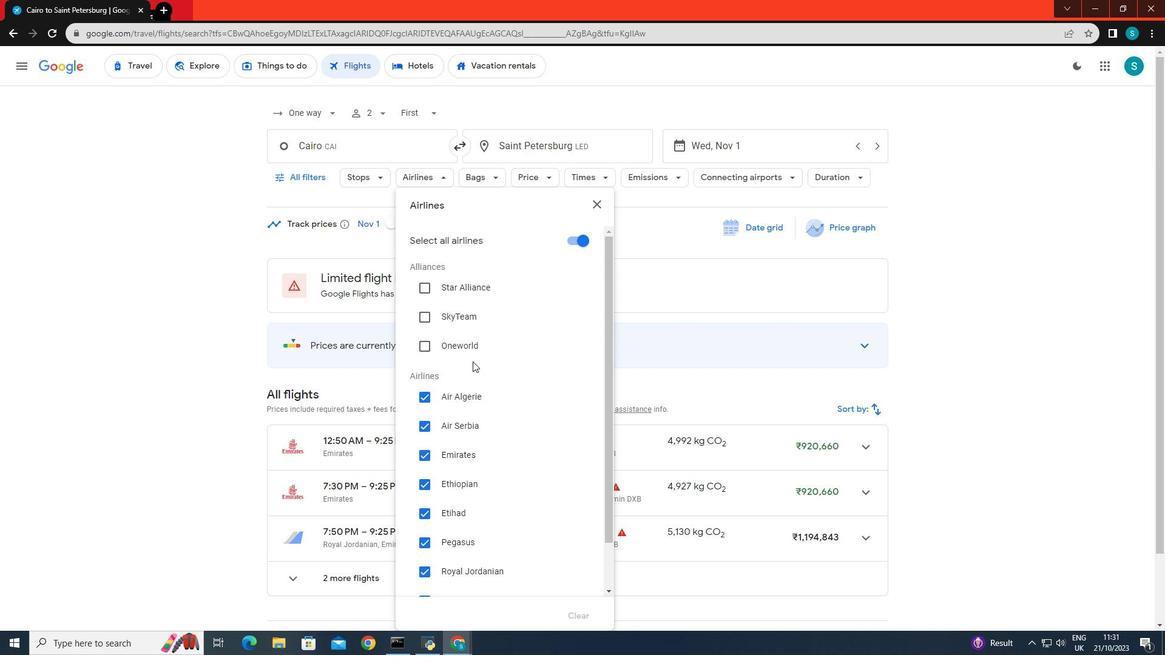 
Action: Mouse scrolled (472, 361) with delta (0, 0)
Screenshot: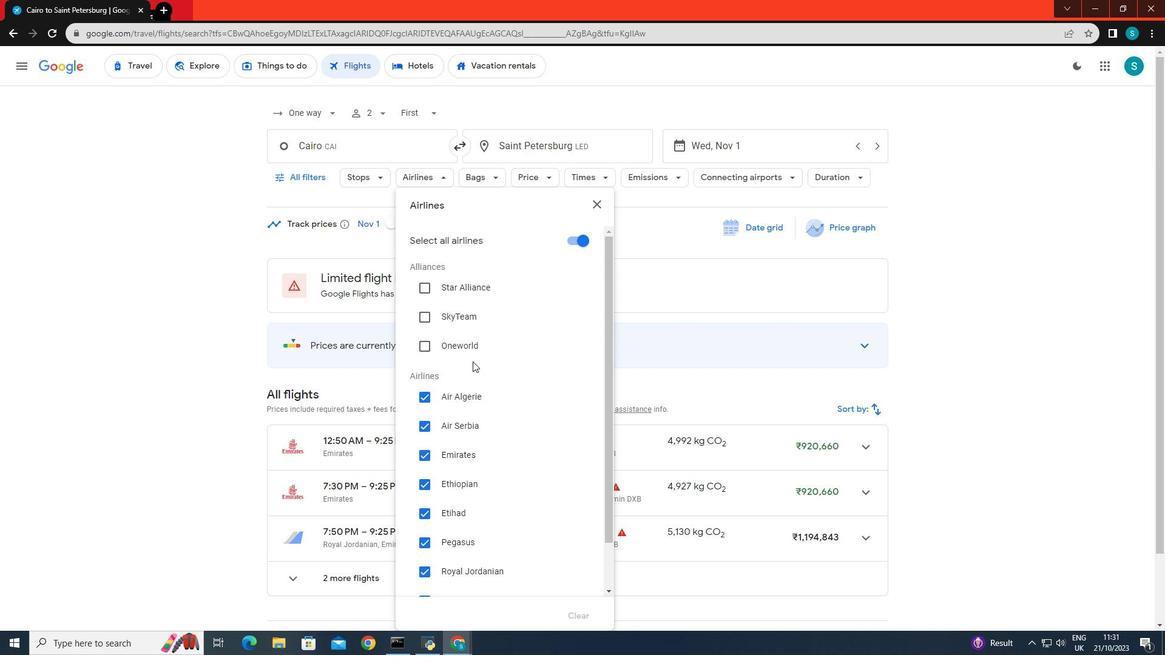 
Action: Mouse scrolled (472, 361) with delta (0, 0)
Screenshot: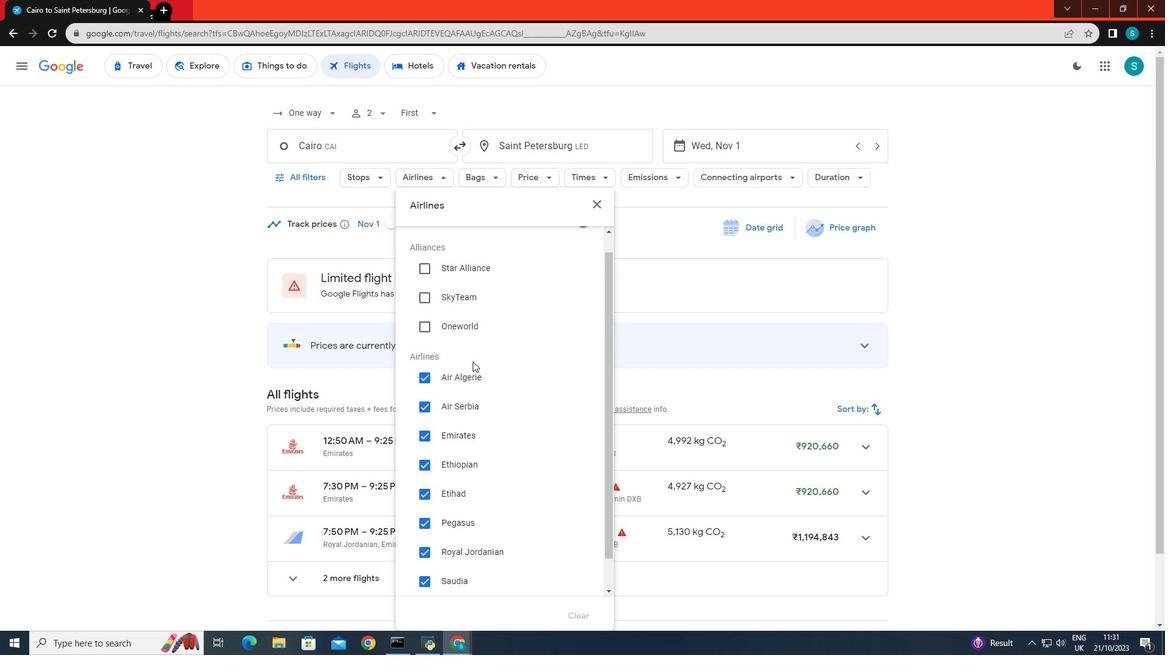 
Action: Mouse moved to (461, 399)
Screenshot: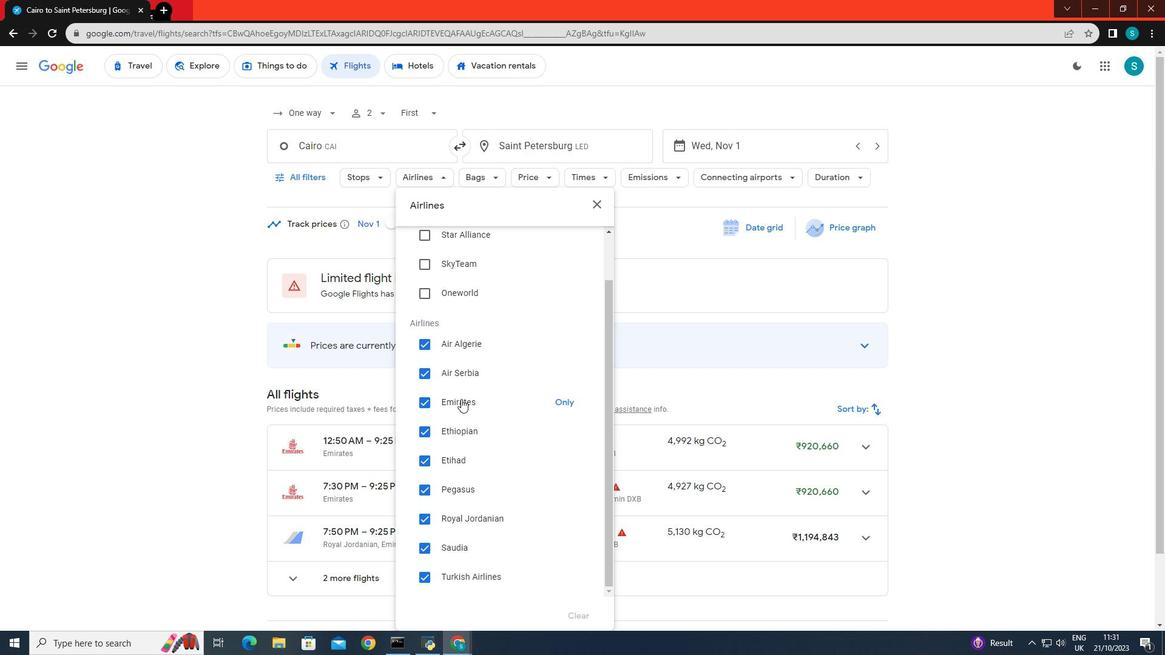 
Action: Mouse pressed left at (461, 399)
Screenshot: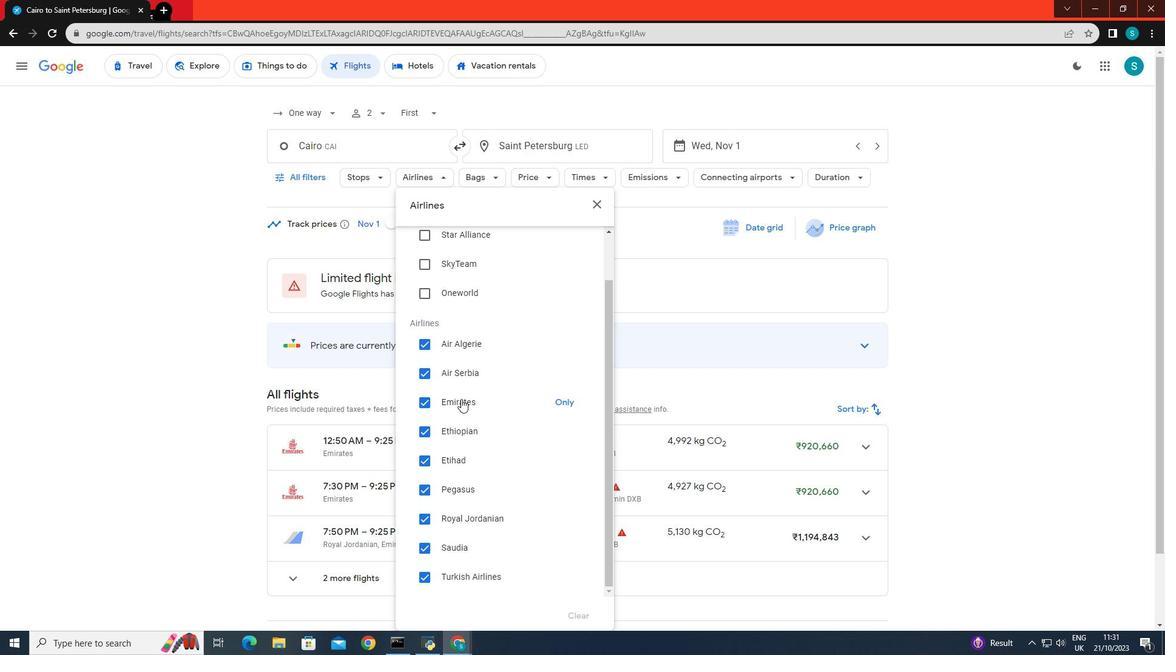 
Action: Mouse moved to (558, 400)
Screenshot: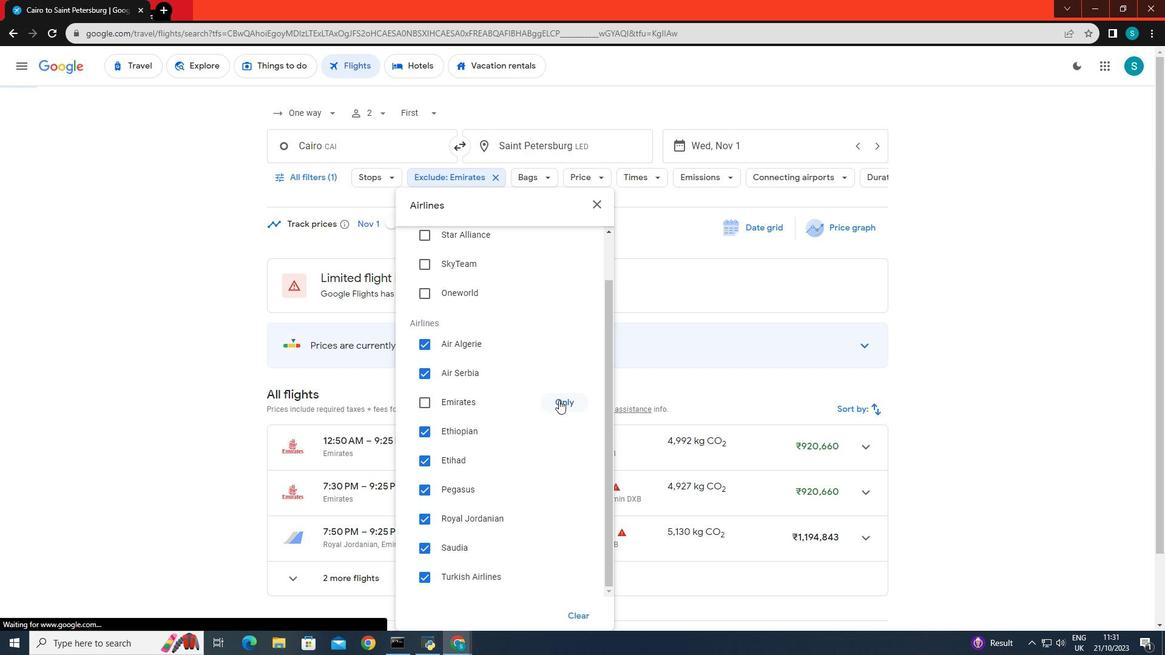 
Action: Mouse pressed left at (558, 400)
Screenshot: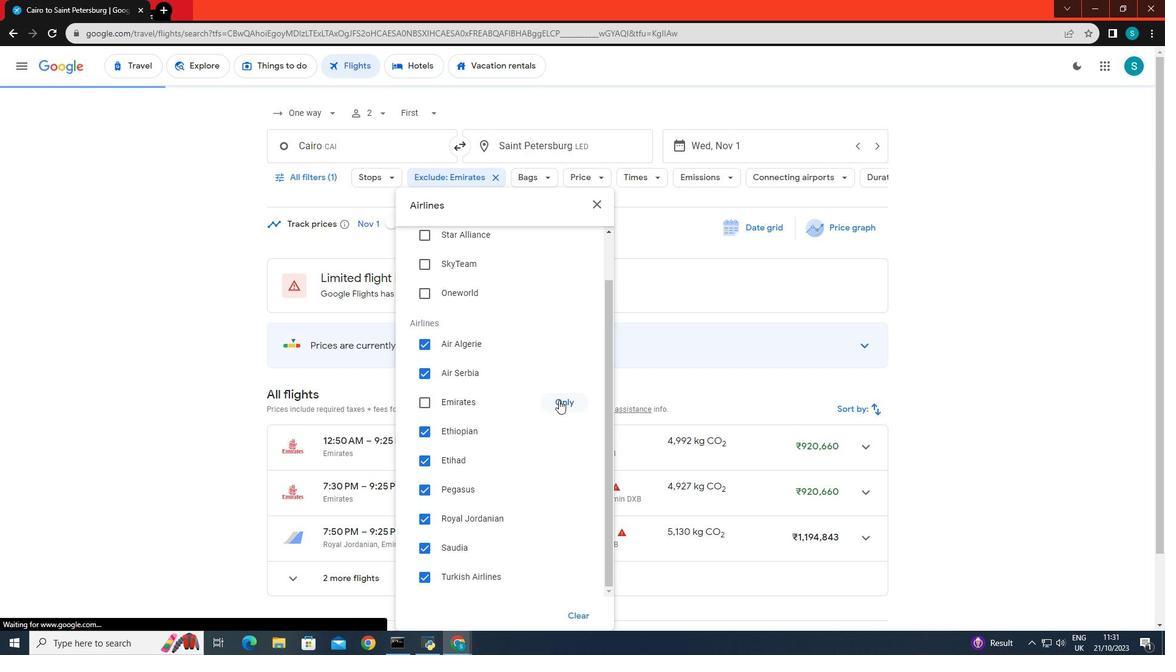 
Action: Mouse moved to (338, 437)
Screenshot: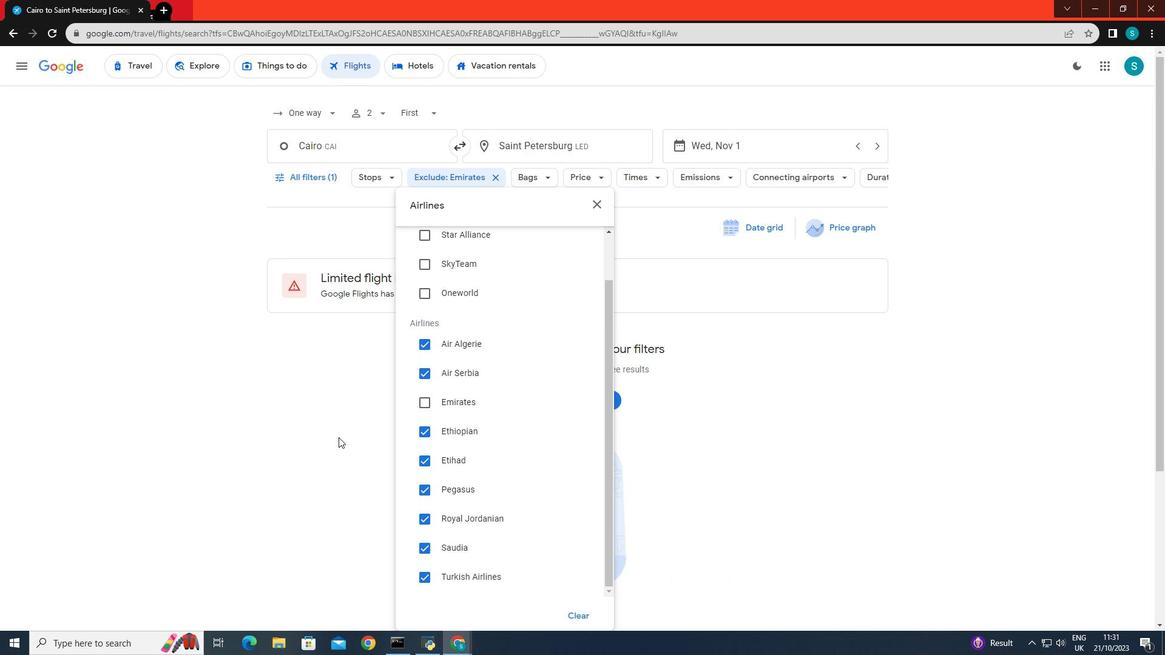 
Action: Mouse pressed left at (338, 437)
Screenshot: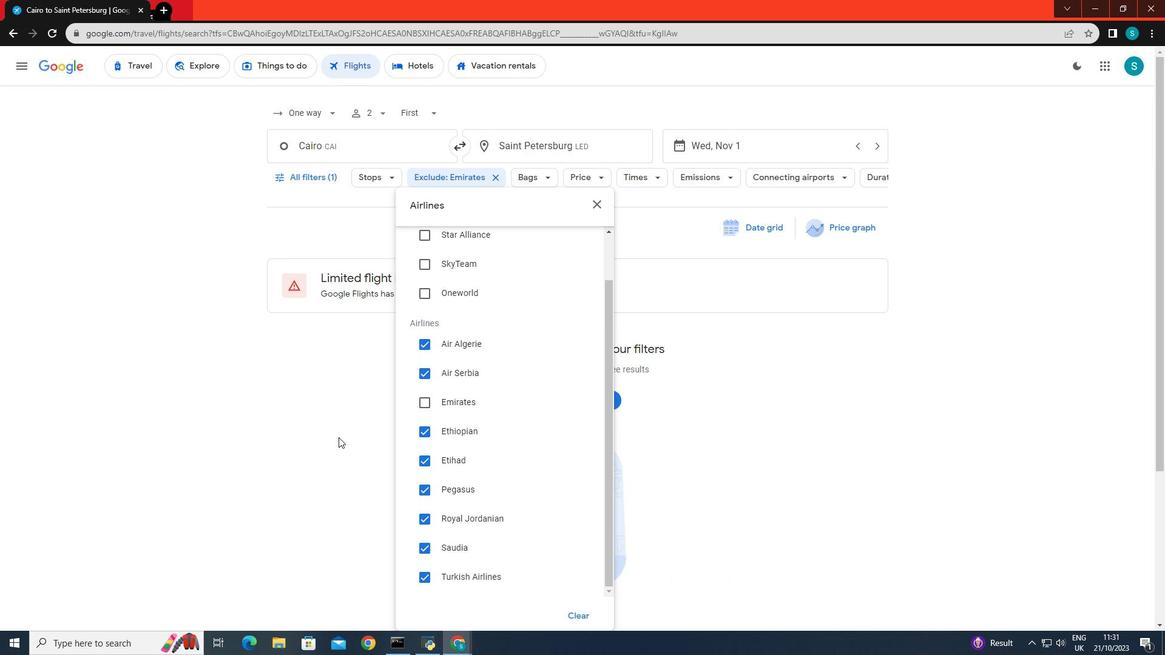 
Action: Mouse moved to (931, 311)
Screenshot: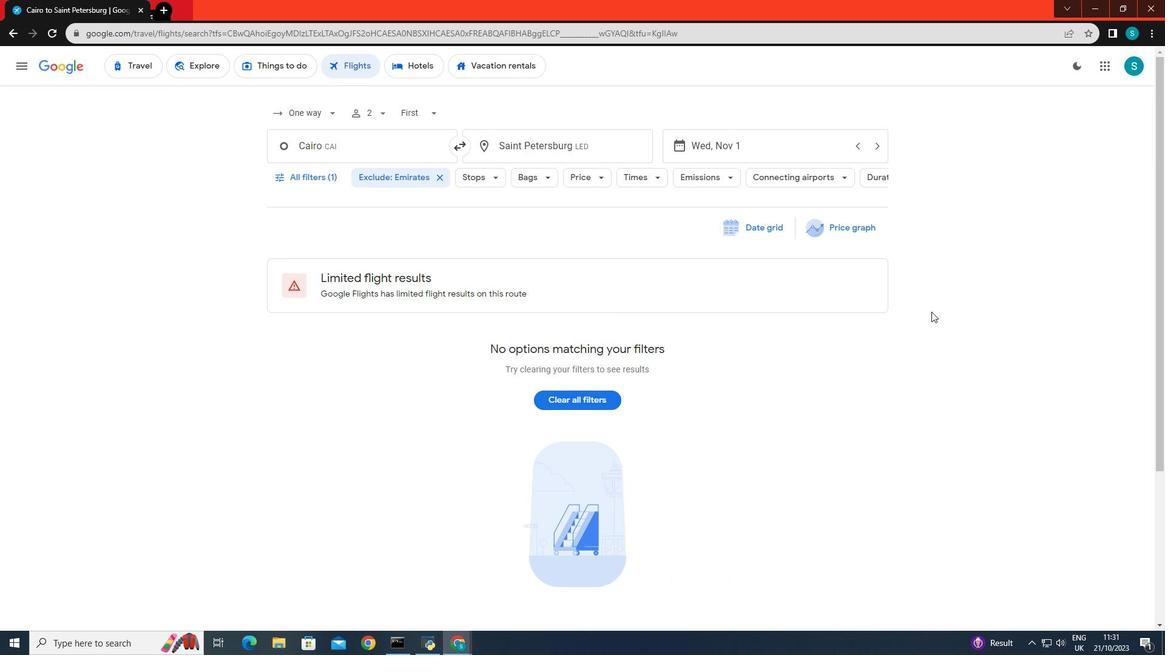
Action: Mouse scrolled (931, 311) with delta (0, 0)
Screenshot: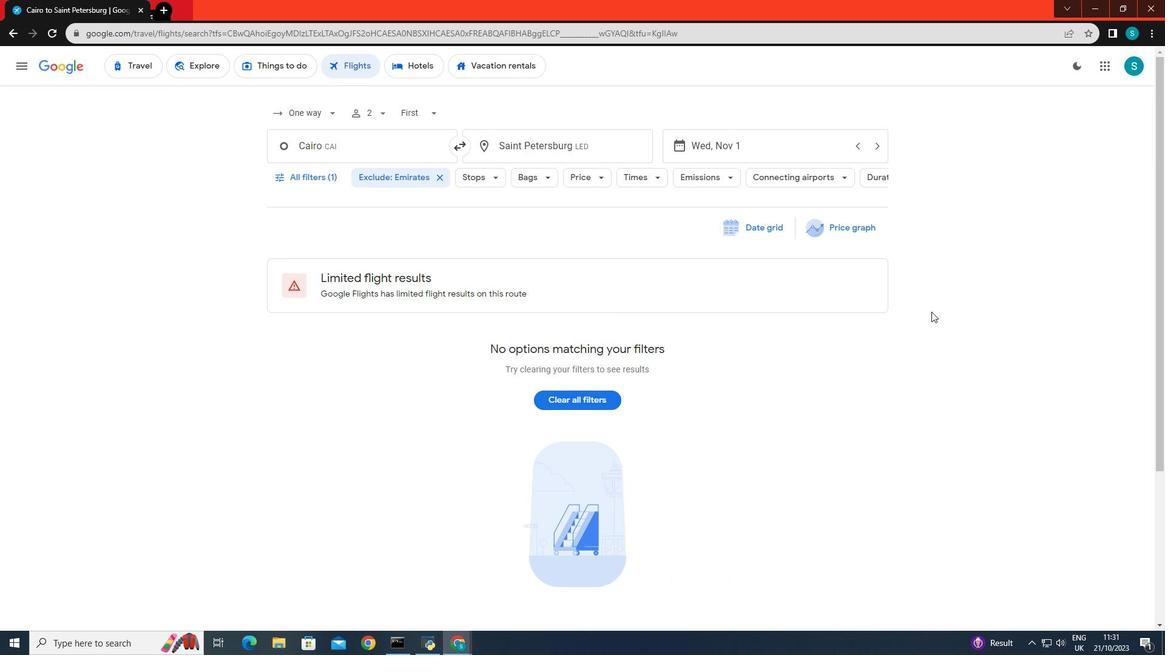 
Action: Mouse scrolled (931, 311) with delta (0, 0)
Screenshot: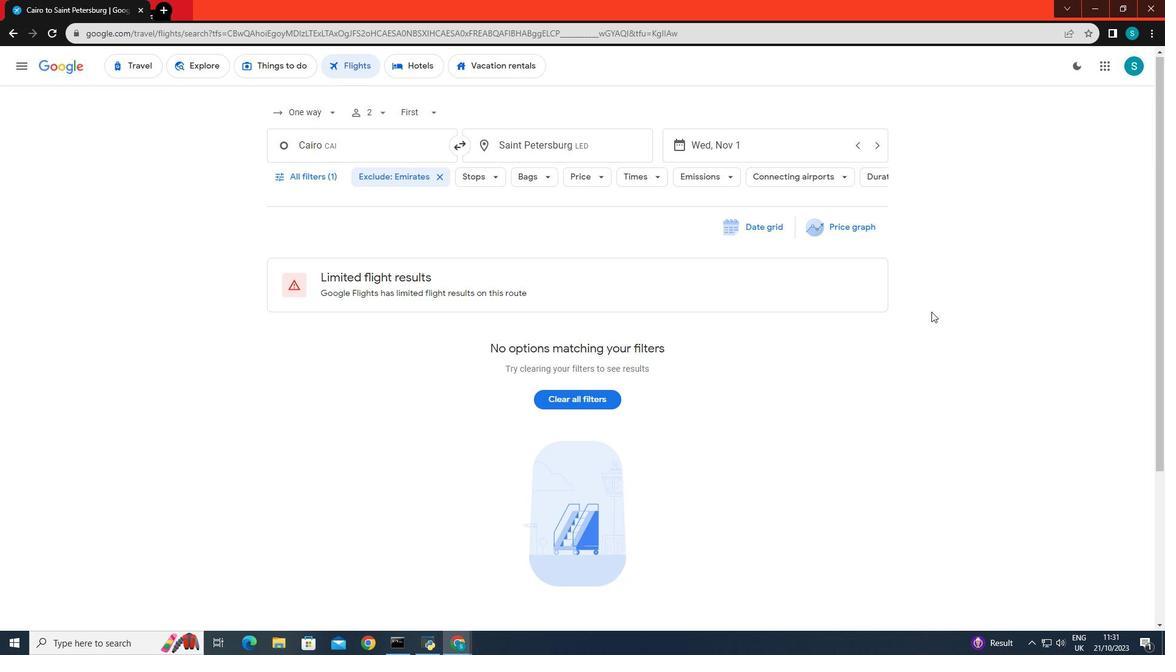 
Action: Mouse scrolled (931, 311) with delta (0, 0)
Screenshot: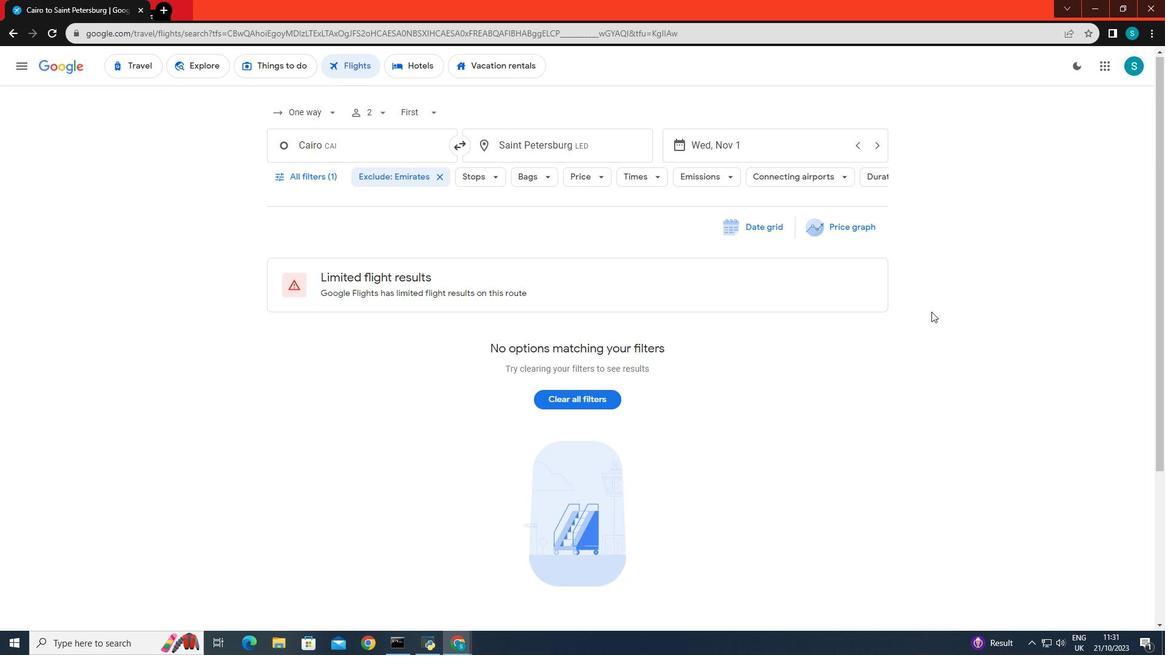 
Action: Mouse scrolled (931, 311) with delta (0, 0)
Screenshot: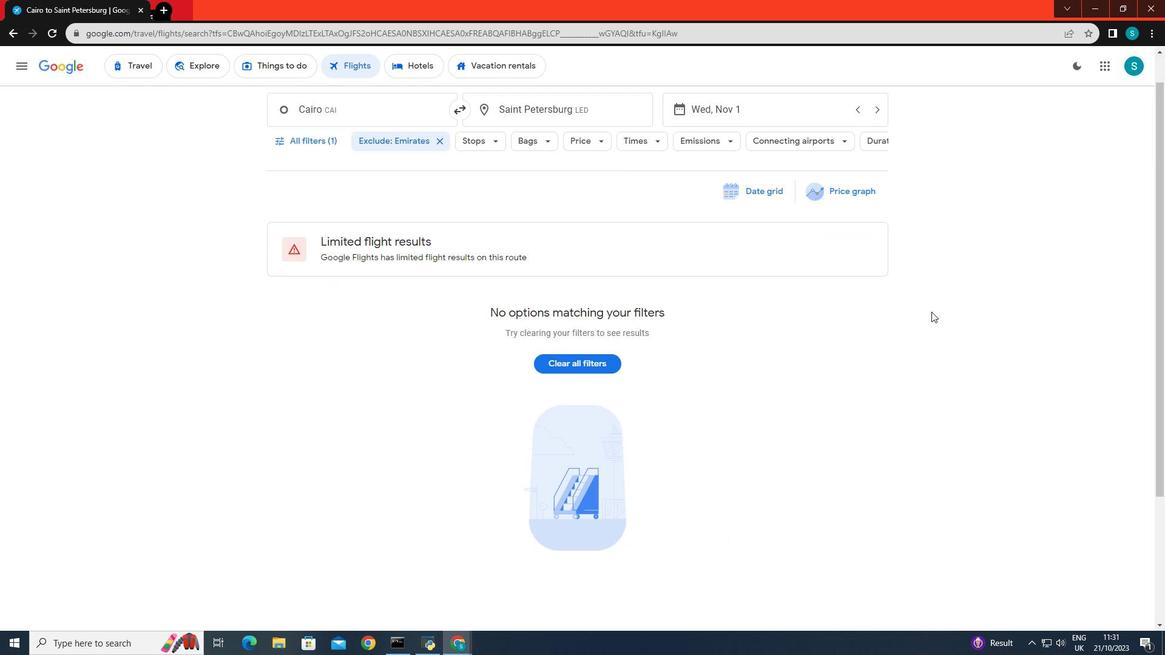 
Action: Mouse moved to (919, 343)
Screenshot: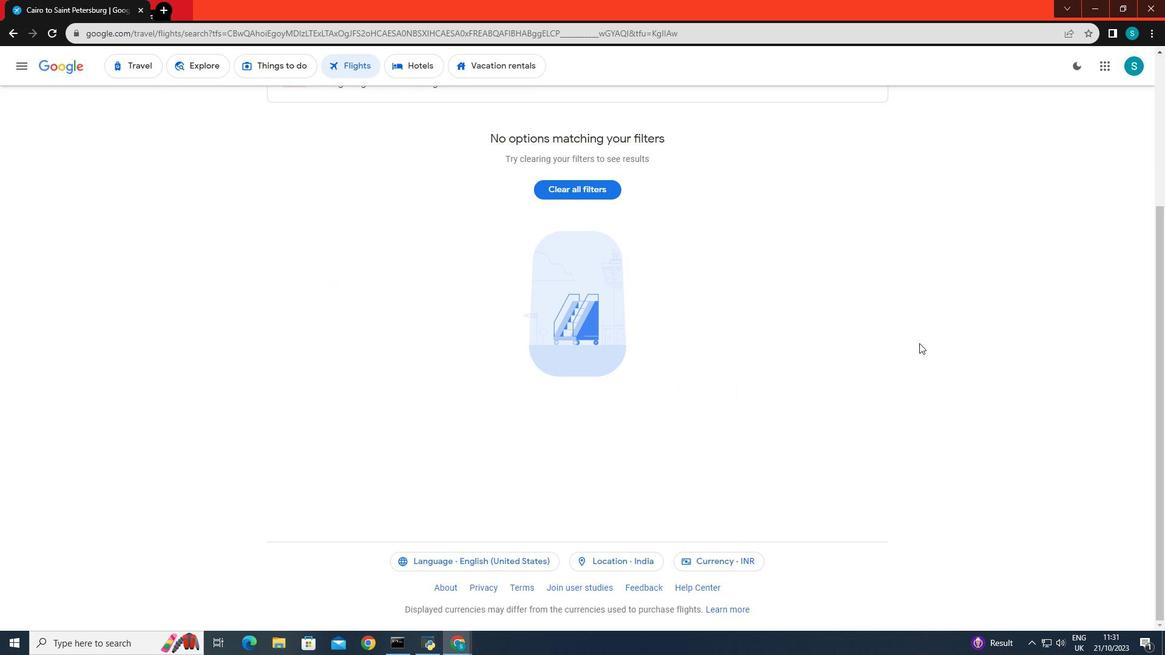 
Action: Mouse scrolled (919, 342) with delta (0, 0)
Screenshot: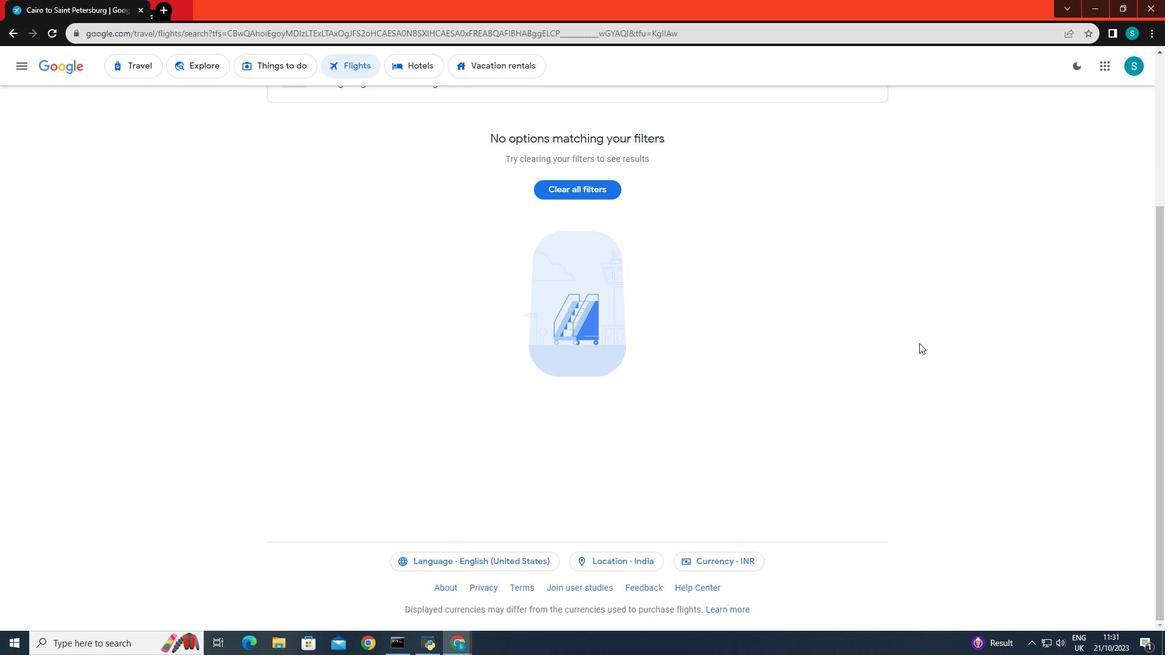 
Action: Mouse scrolled (919, 342) with delta (0, 0)
Screenshot: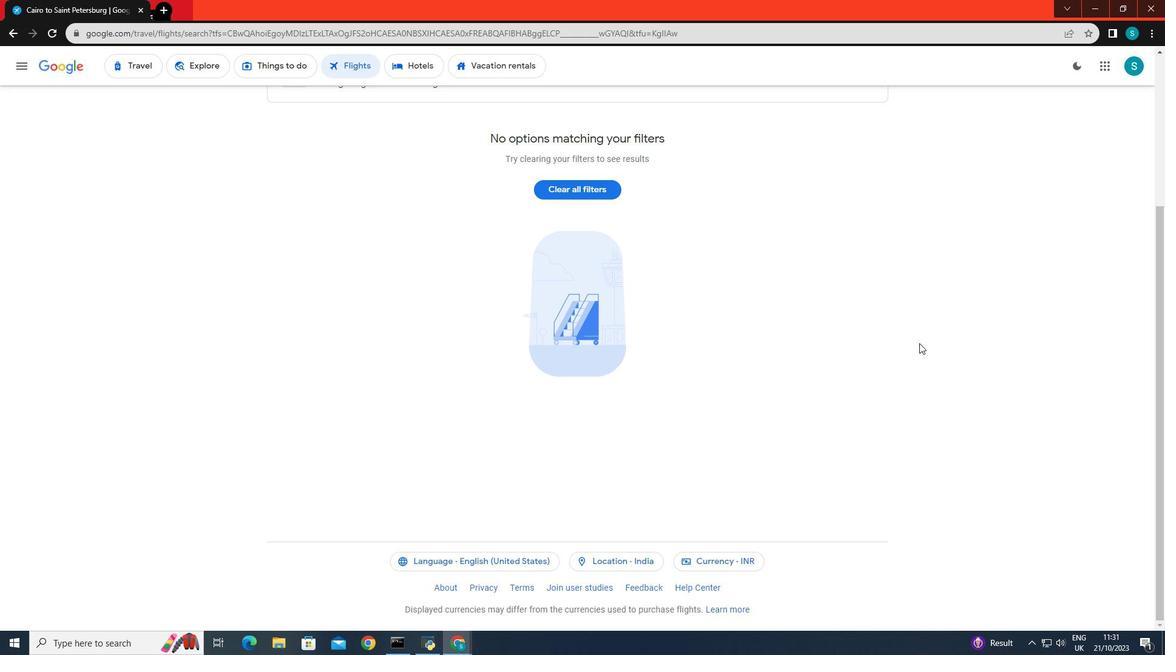 
Action: Mouse scrolled (919, 342) with delta (0, 0)
Screenshot: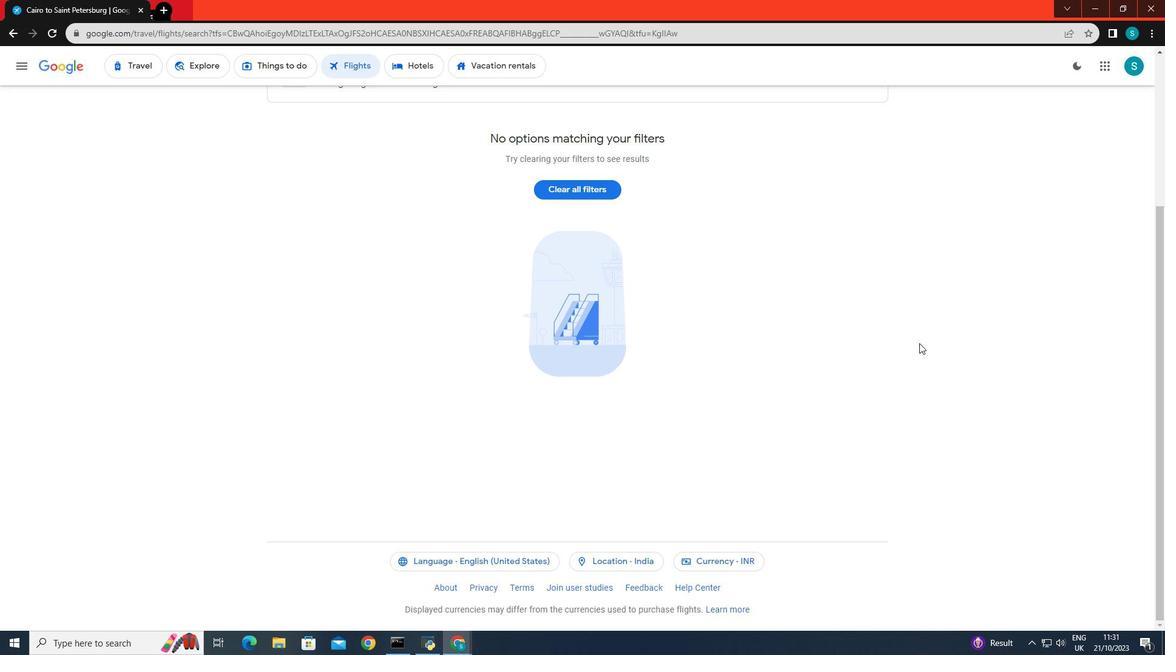 
Action: Mouse scrolled (919, 342) with delta (0, 0)
Screenshot: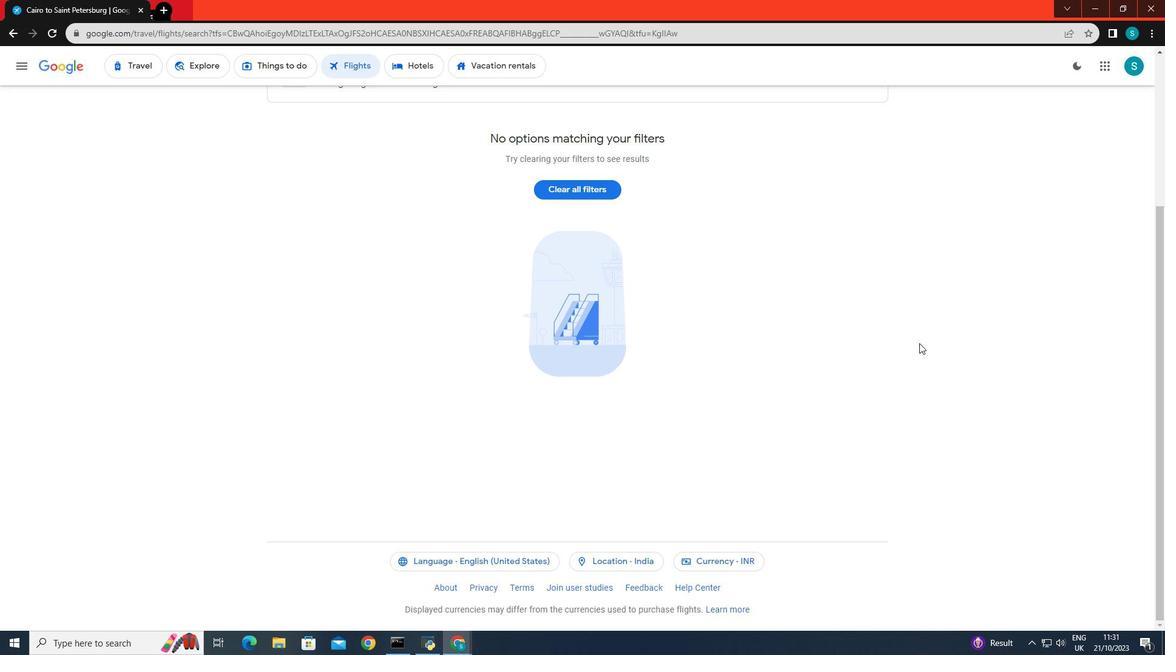 
Action: Mouse scrolled (919, 342) with delta (0, 0)
Screenshot: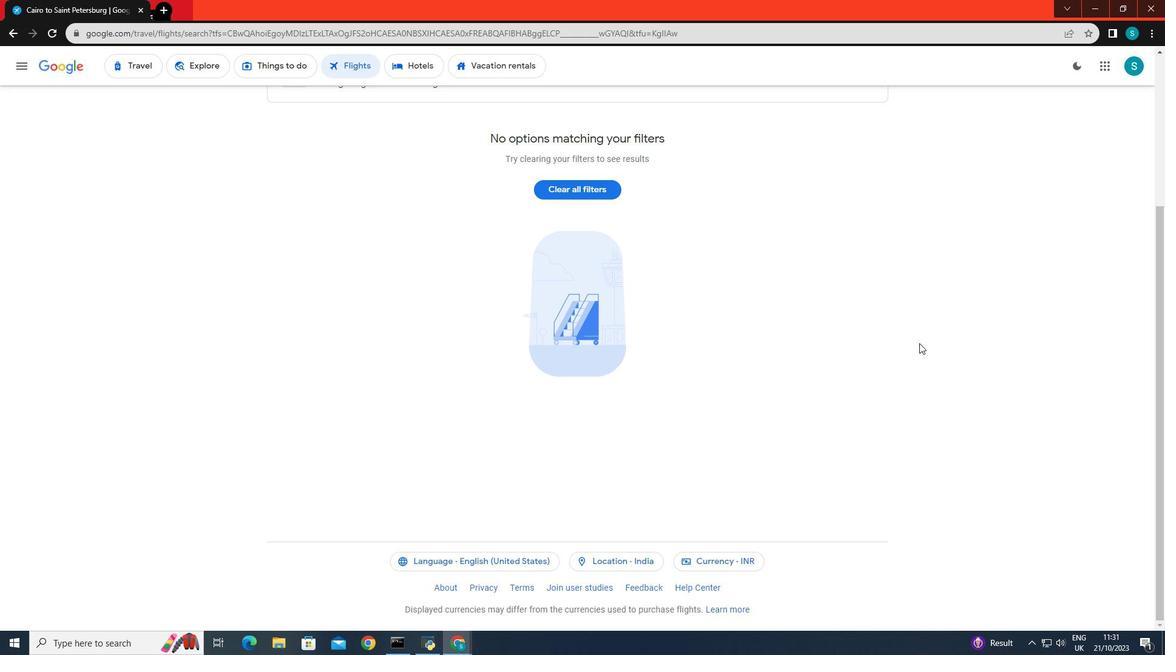 
Action: Mouse moved to (652, 583)
Screenshot: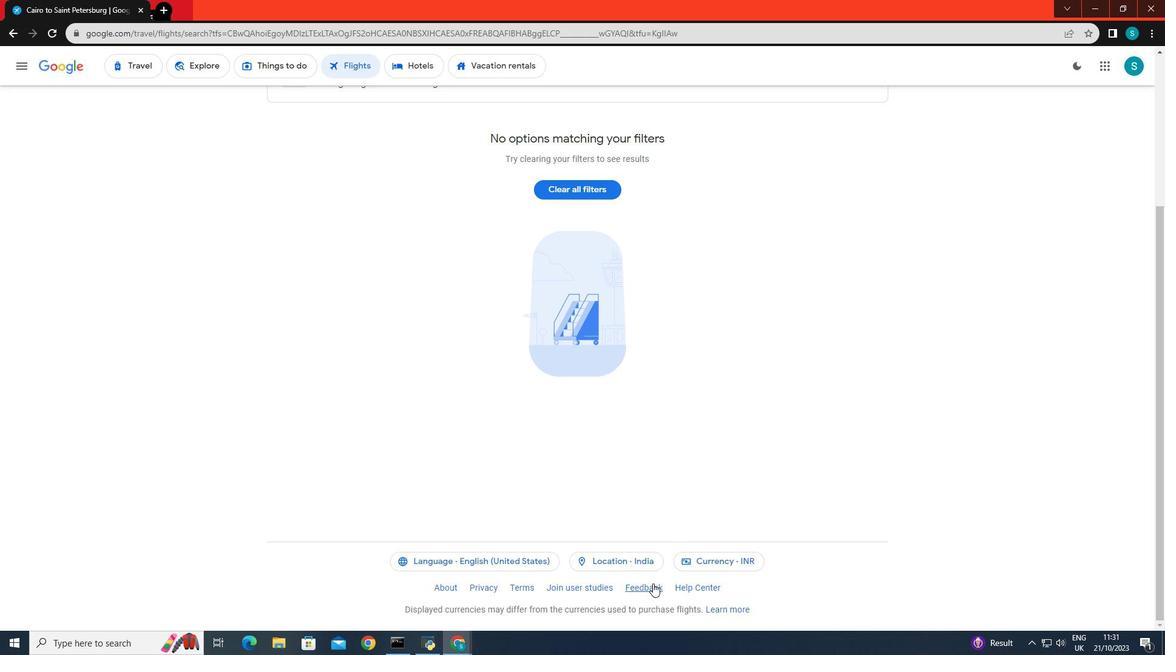 
Action: Mouse pressed left at (652, 583)
Screenshot: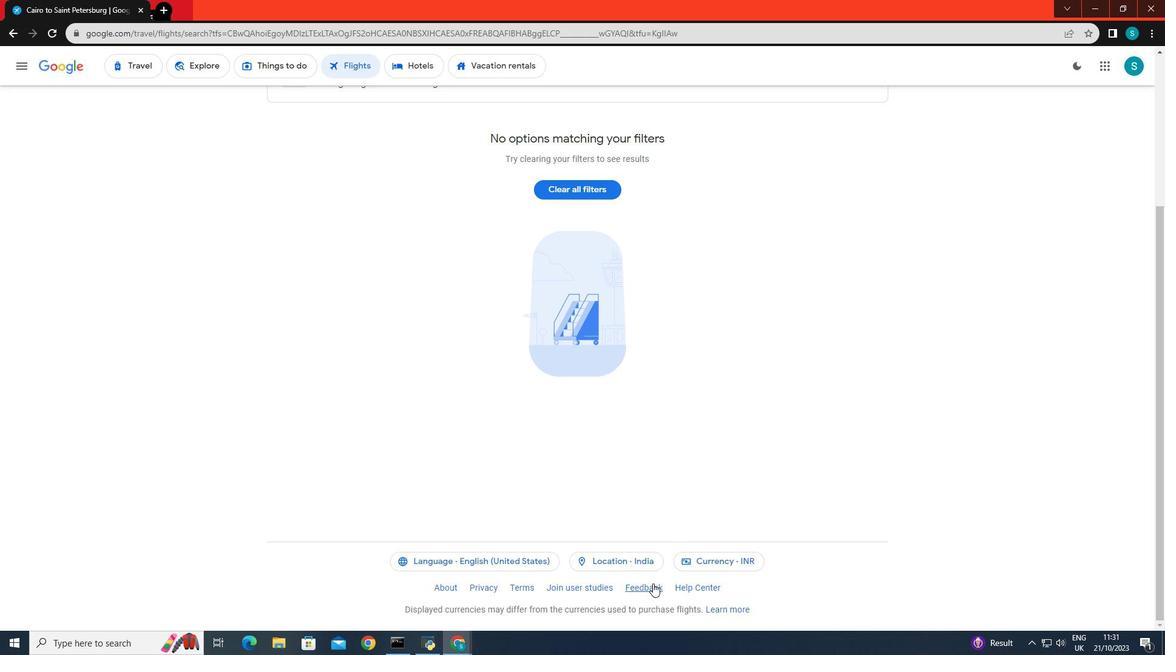 
Action: Mouse moved to (971, 167)
Screenshot: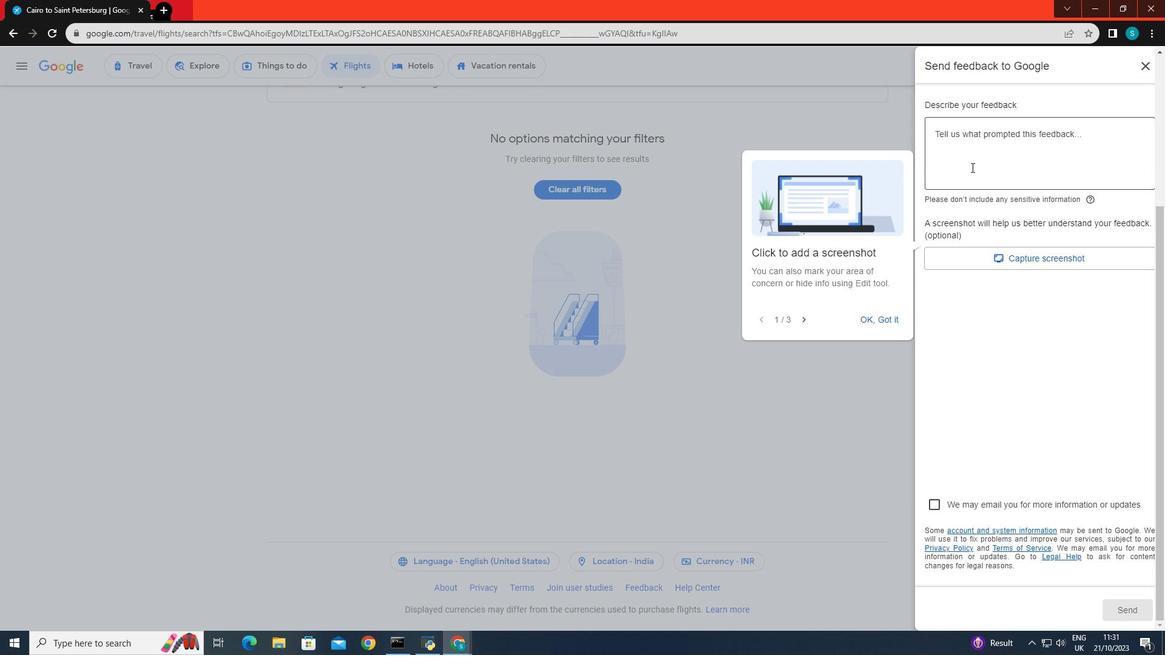 
Action: Mouse pressed left at (971, 167)
Screenshot: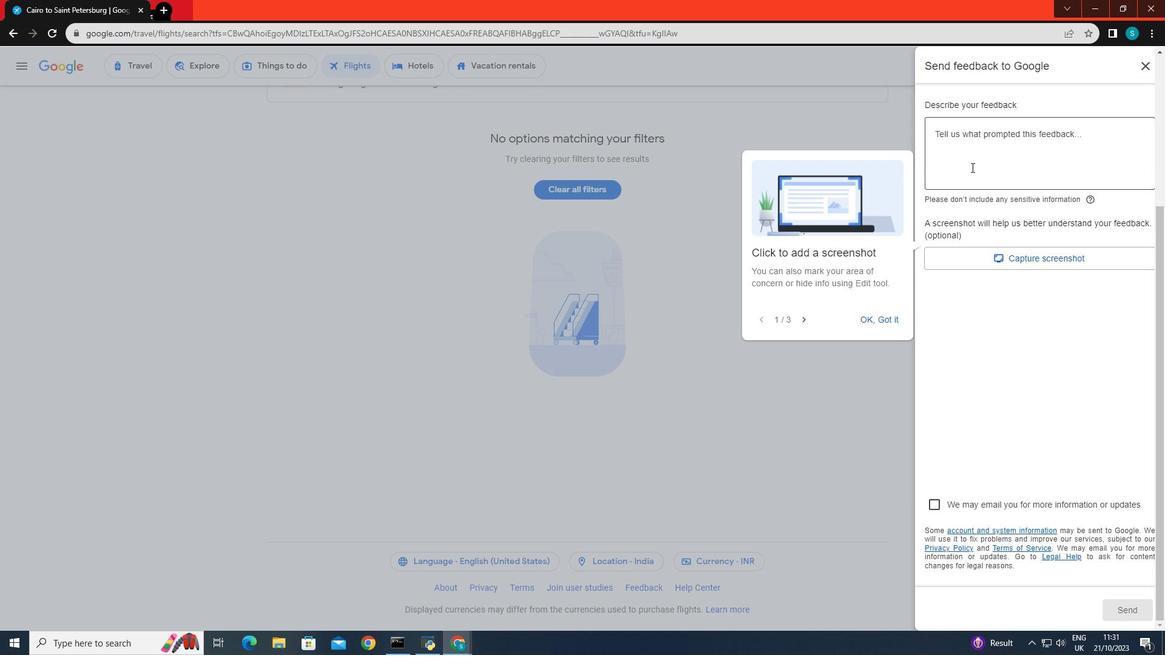 
Action: Key pressed <Key.caps_lock>F<Key.caps_lock>g<Key.backspace><Key.backspace><Key.backspace><Key.caps_lock>G<Key.caps_lock>ood<Key.space><Key.caps_lock>E<Key.caps_lock>x<Key.caps_lock>P<Key.backspace><Key.caps_lock>prience
Screenshot: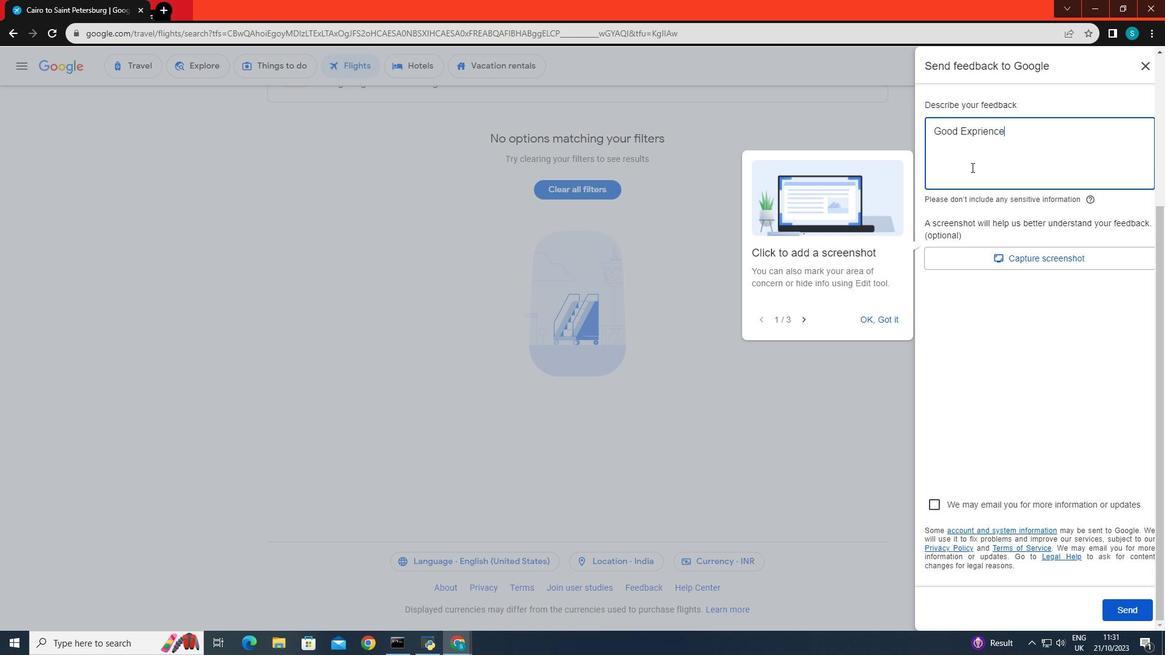 
Action: Mouse moved to (1114, 610)
Screenshot: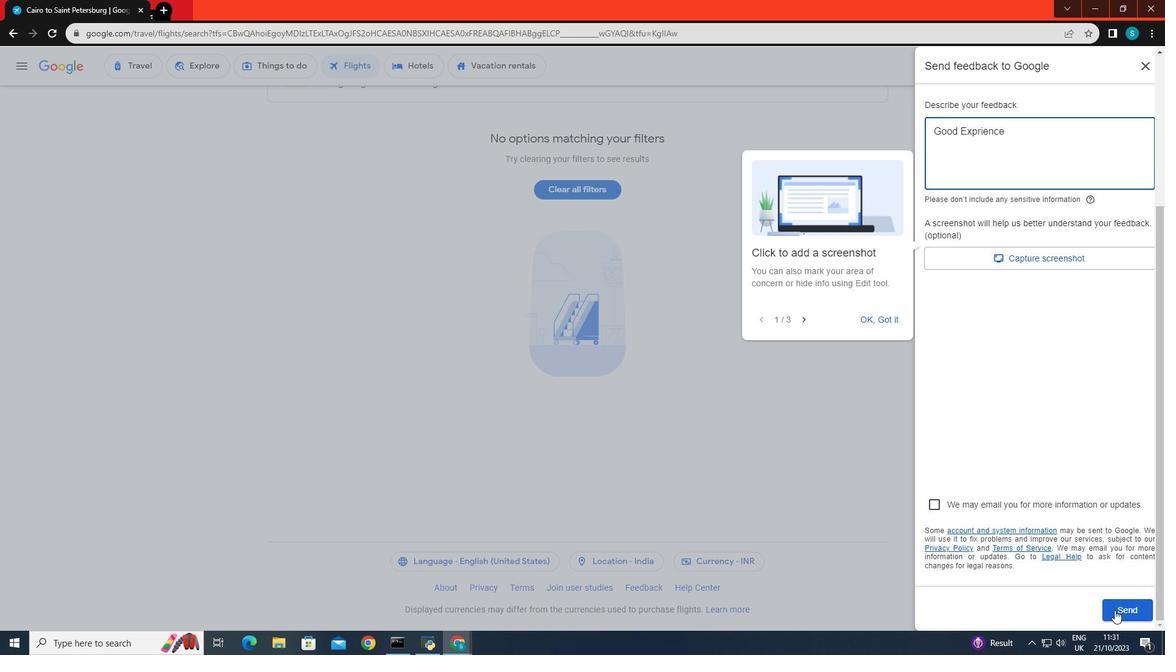
Action: Mouse pressed left at (1114, 610)
Screenshot: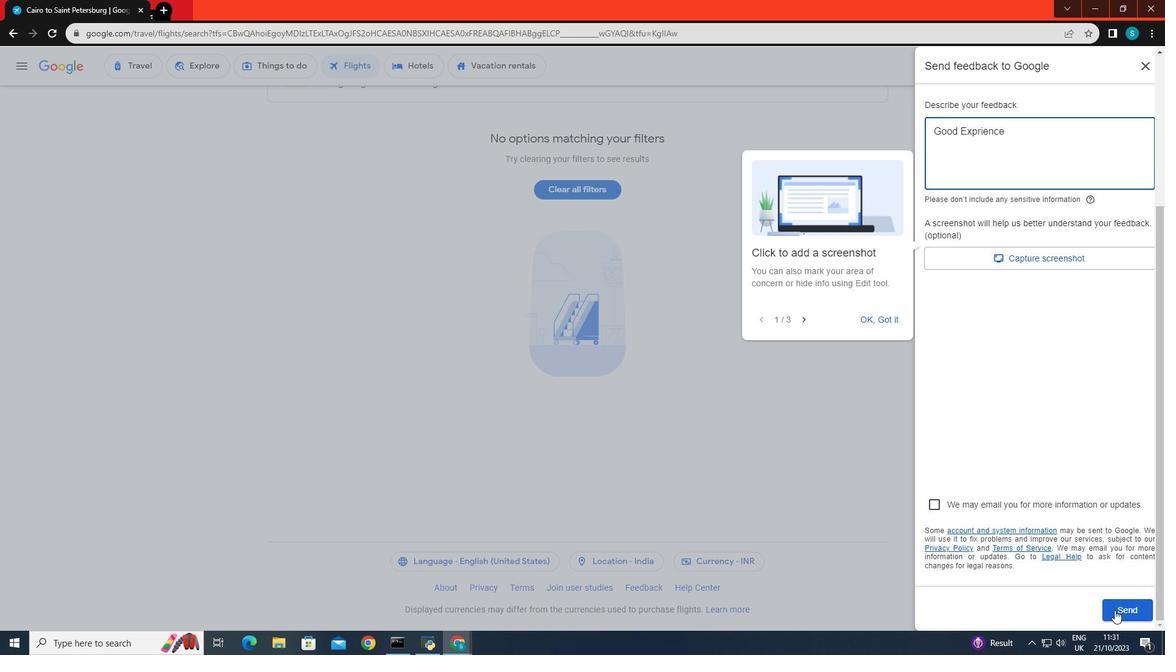 
Action: Mouse moved to (1127, 605)
Screenshot: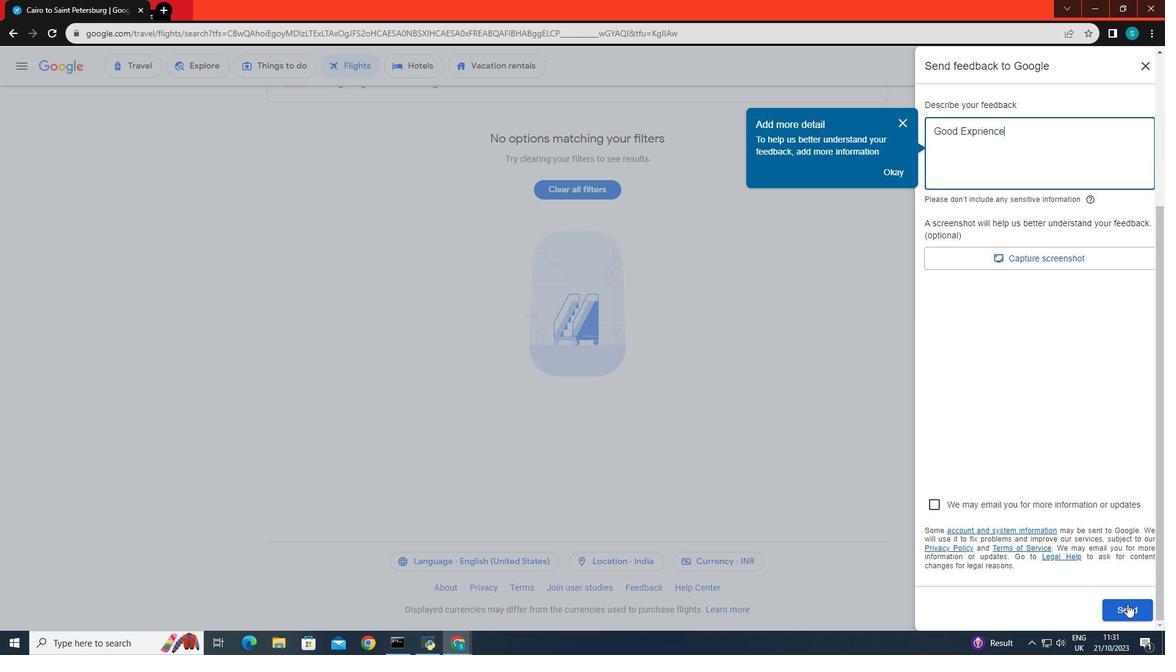 
Action: Mouse pressed left at (1127, 605)
Screenshot: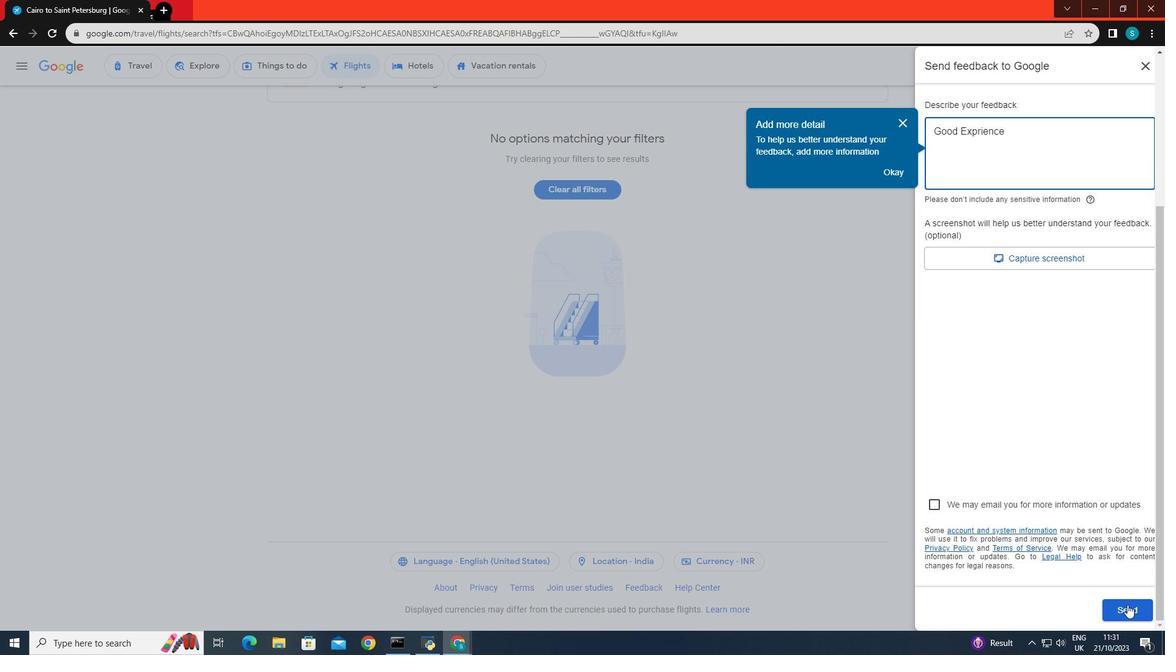 
Action: Mouse moved to (1140, 69)
Screenshot: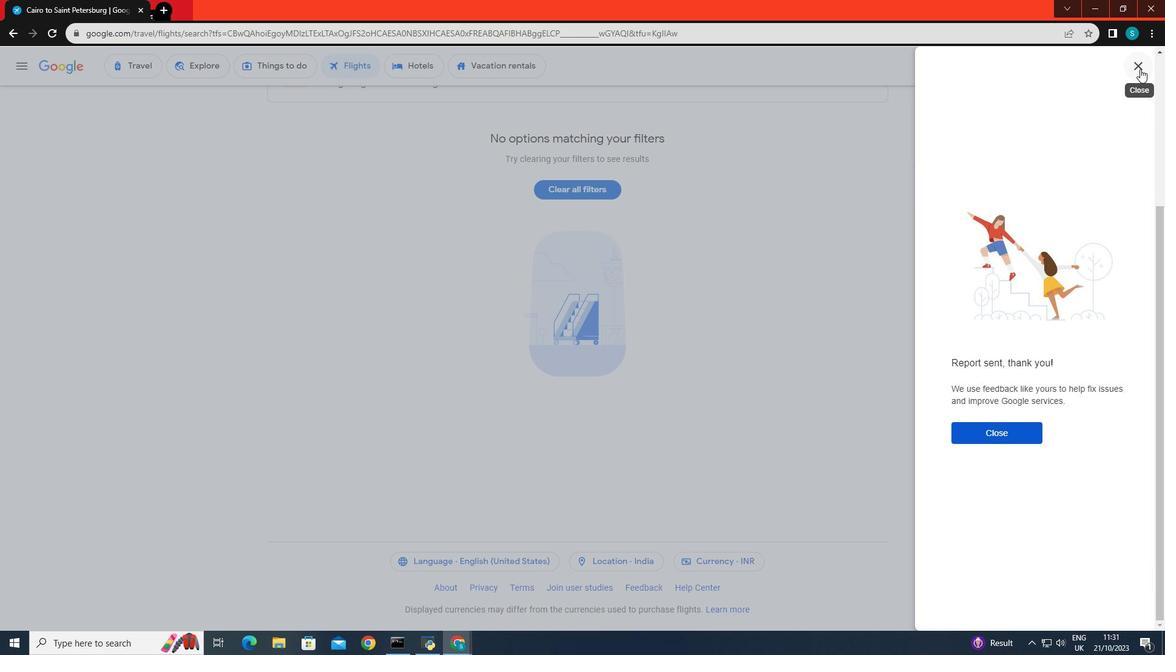 
Action: Mouse pressed left at (1140, 69)
Screenshot: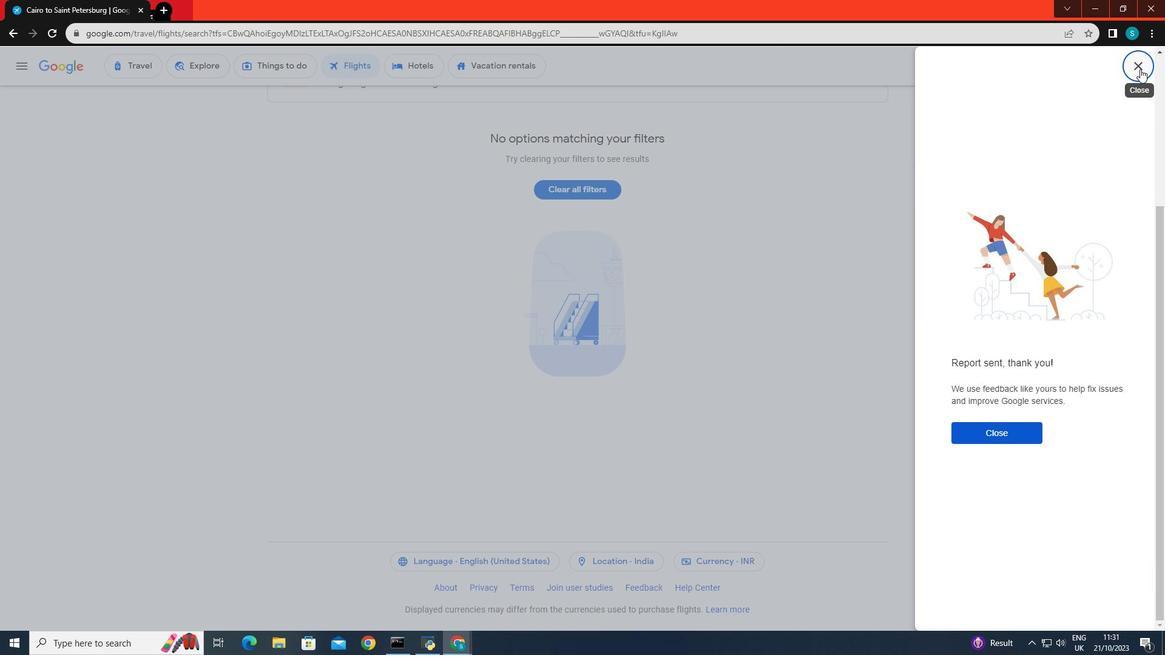 
Action: Mouse moved to (773, 273)
Screenshot: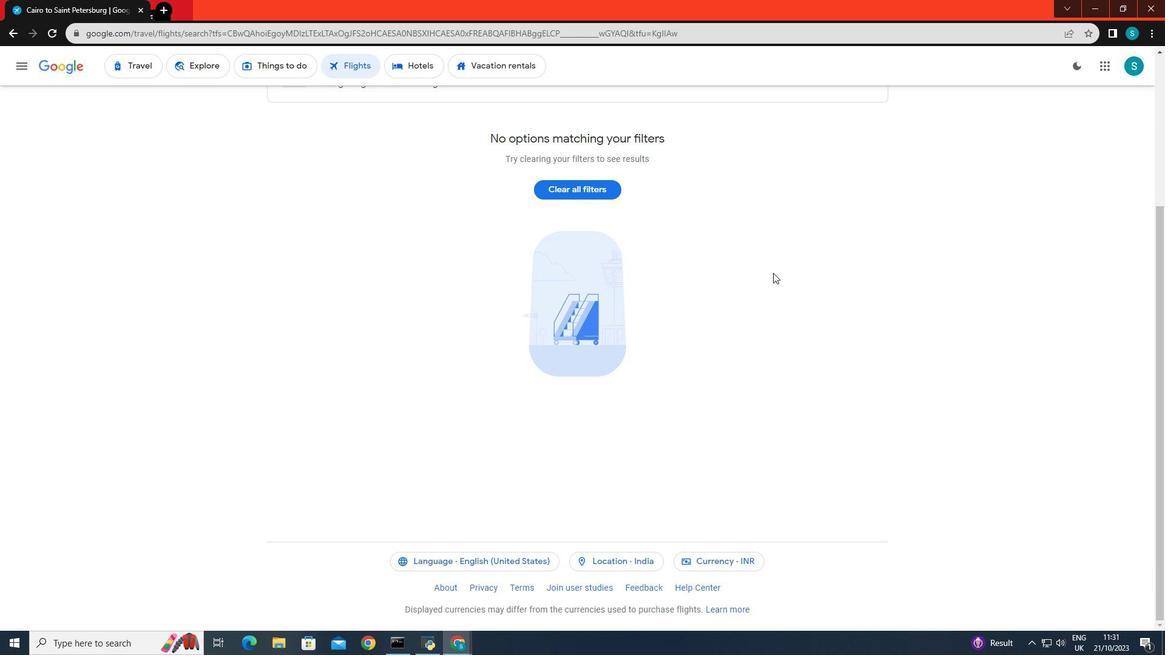 
Action: Mouse pressed left at (773, 273)
Screenshot: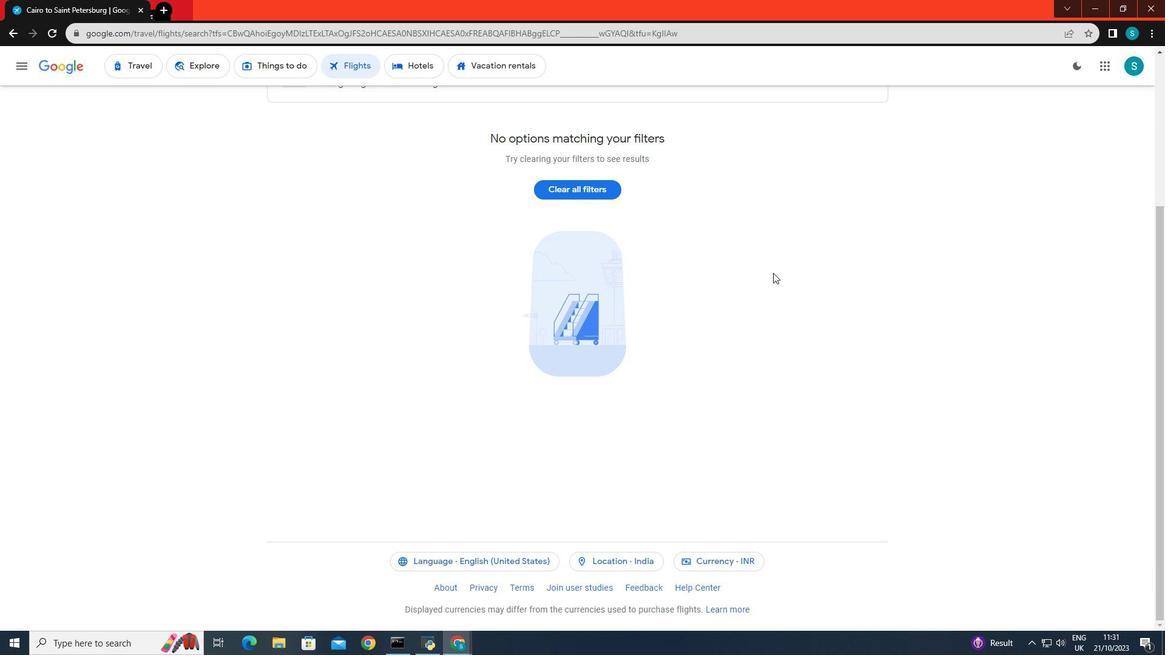 
Action: Mouse scrolled (773, 273) with delta (0, 0)
Screenshot: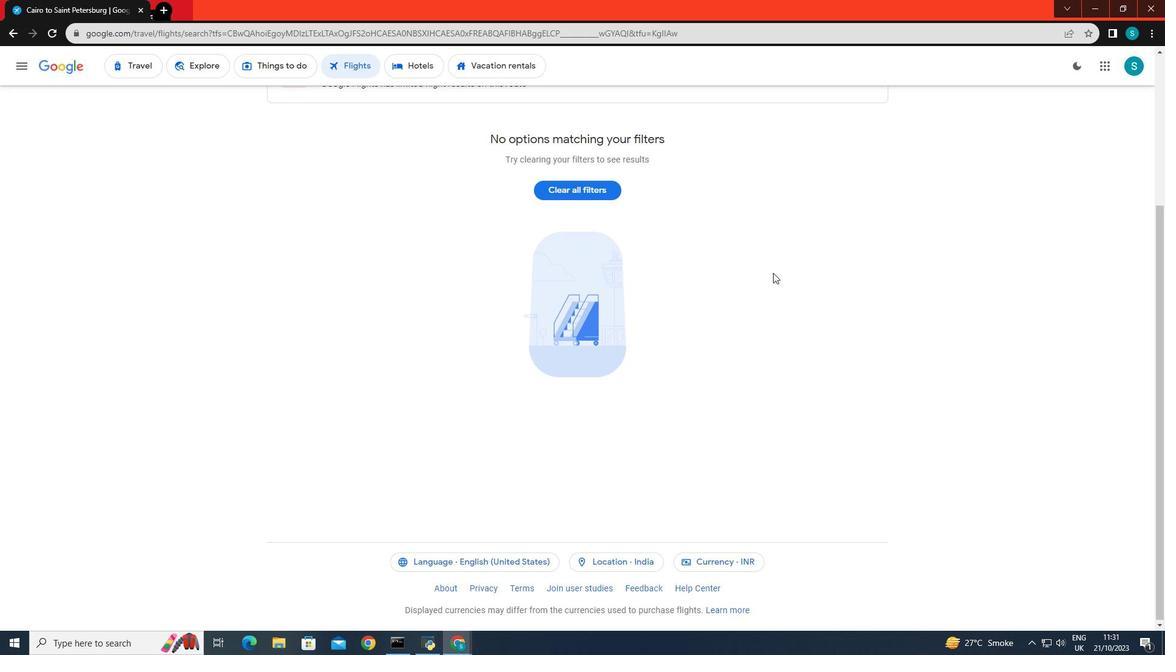 
Action: Mouse scrolled (773, 273) with delta (0, 0)
Screenshot: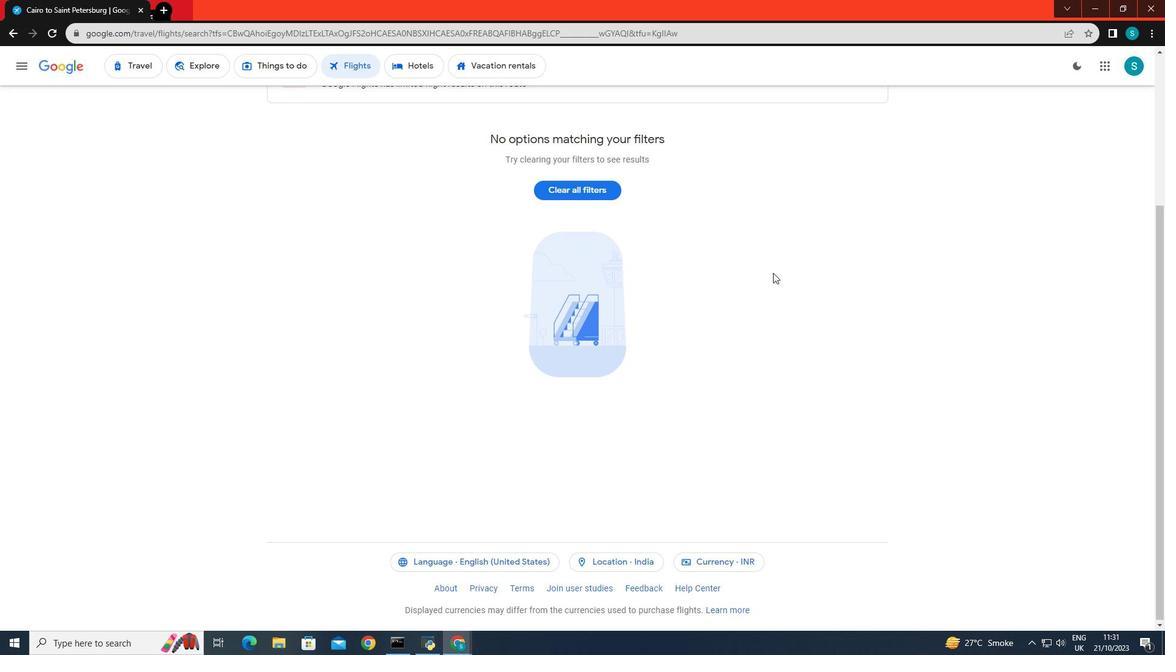 
Action: Mouse scrolled (773, 273) with delta (0, 0)
Screenshot: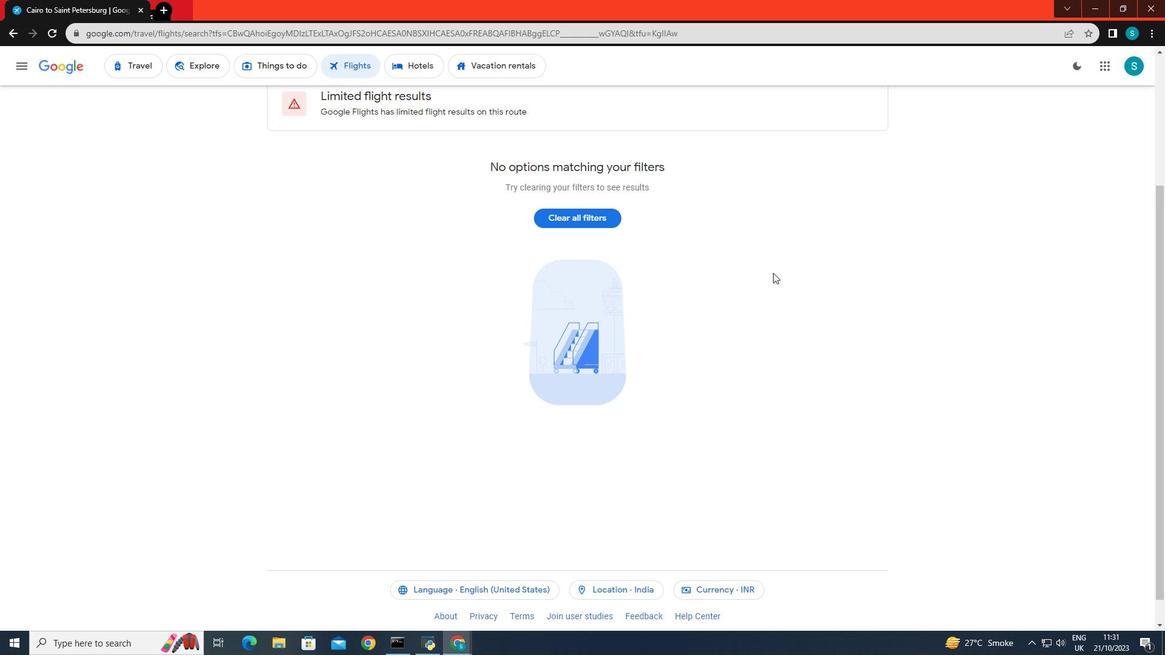 
Action: Mouse scrolled (773, 273) with delta (0, 0)
Screenshot: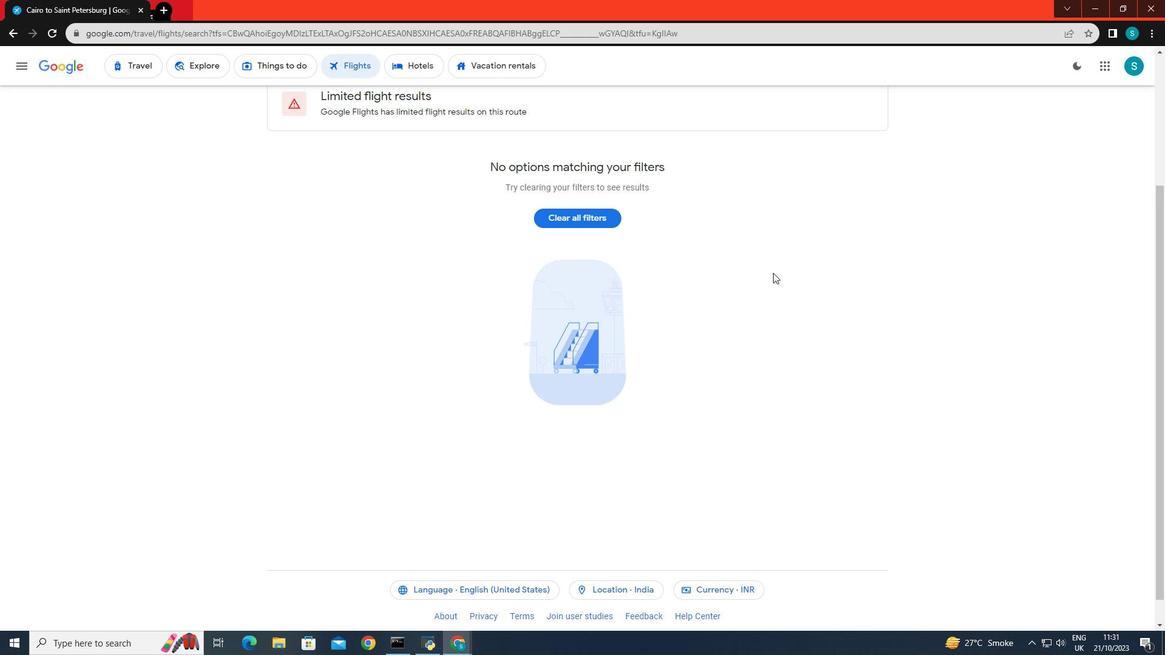 
Action: Mouse scrolled (773, 273) with delta (0, 0)
Screenshot: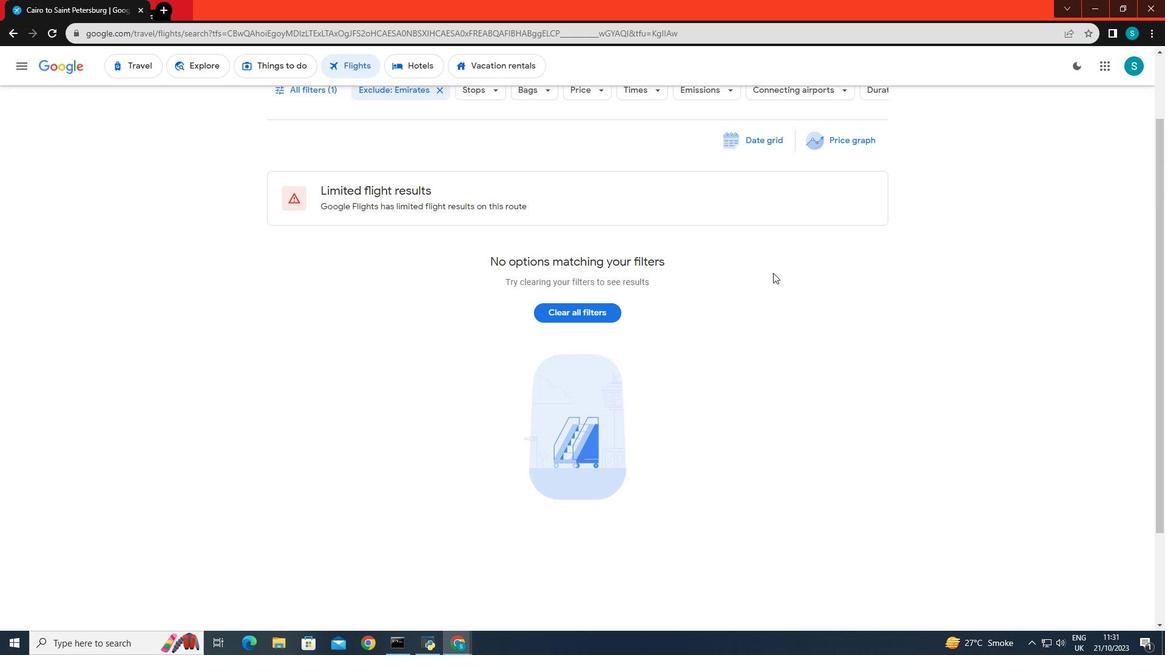 
Action: Mouse moved to (765, 292)
Screenshot: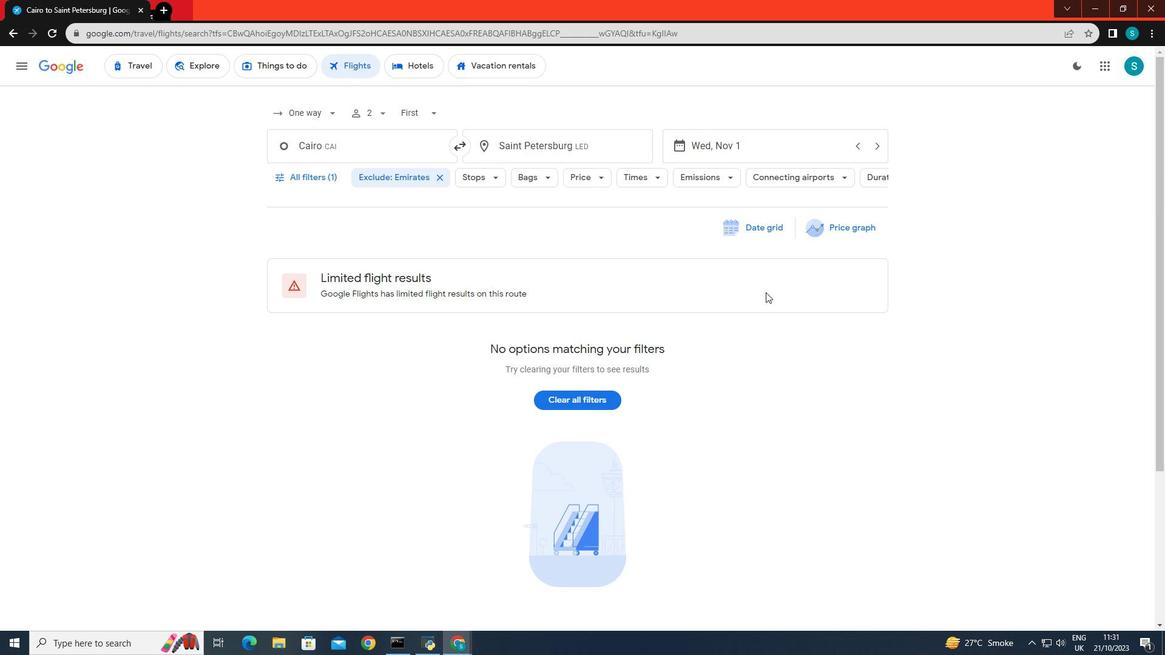 
Action: Mouse scrolled (765, 293) with delta (0, 0)
Screenshot: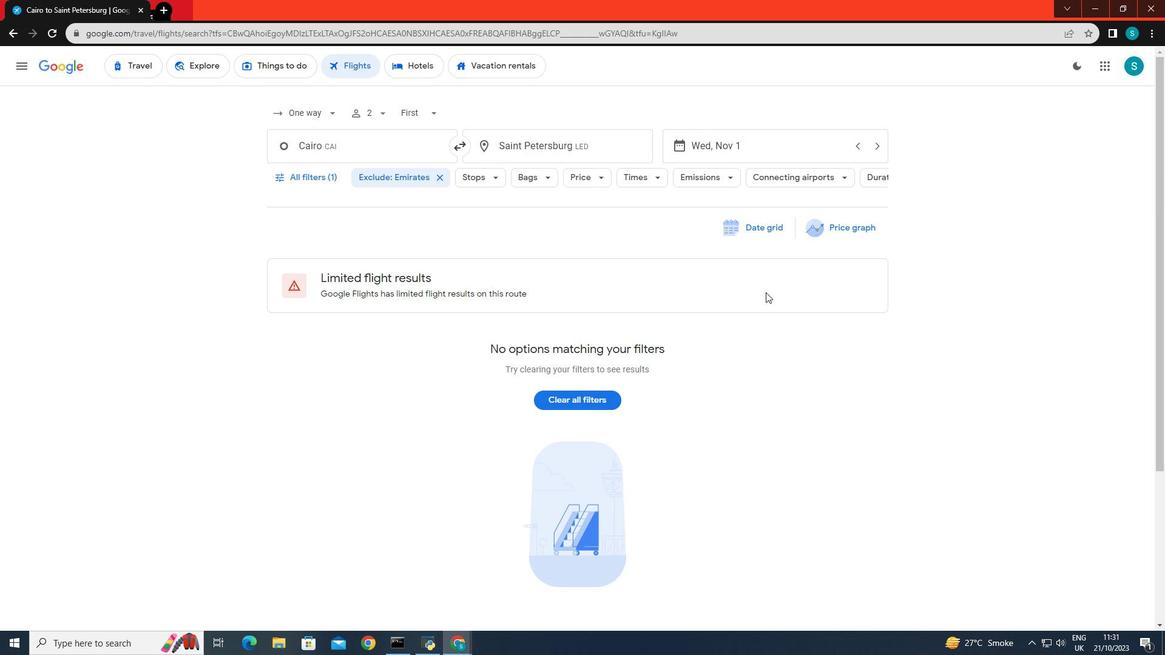 
Action: Mouse scrolled (765, 293) with delta (0, 0)
Screenshot: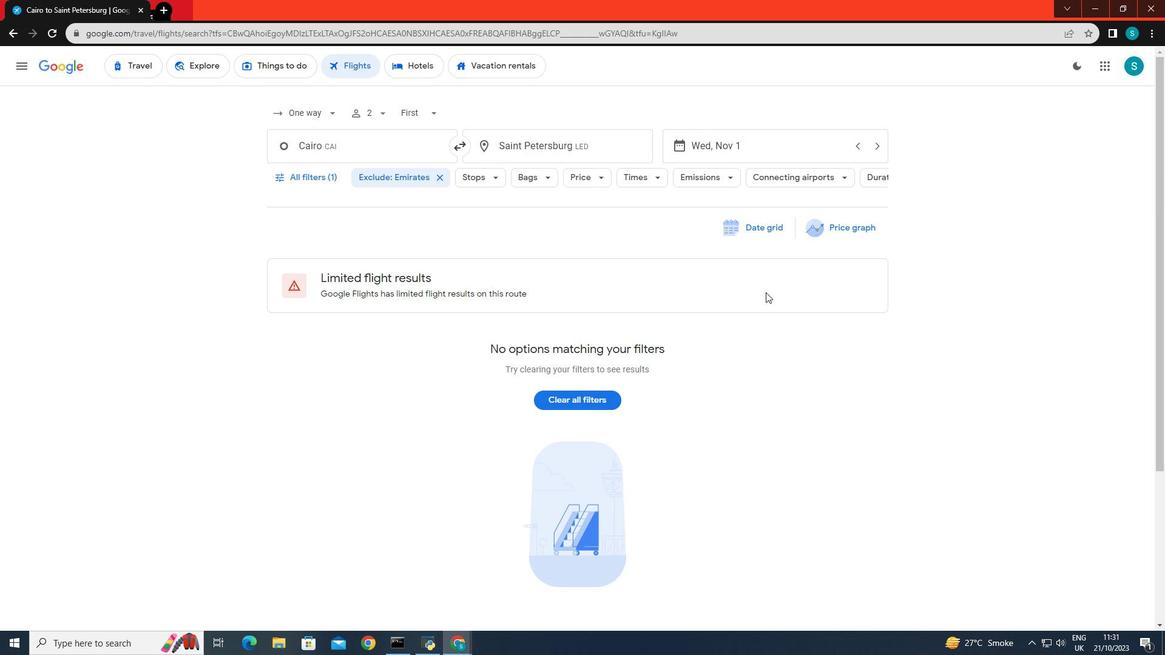 
Action: Mouse scrolled (765, 293) with delta (0, 0)
Screenshot: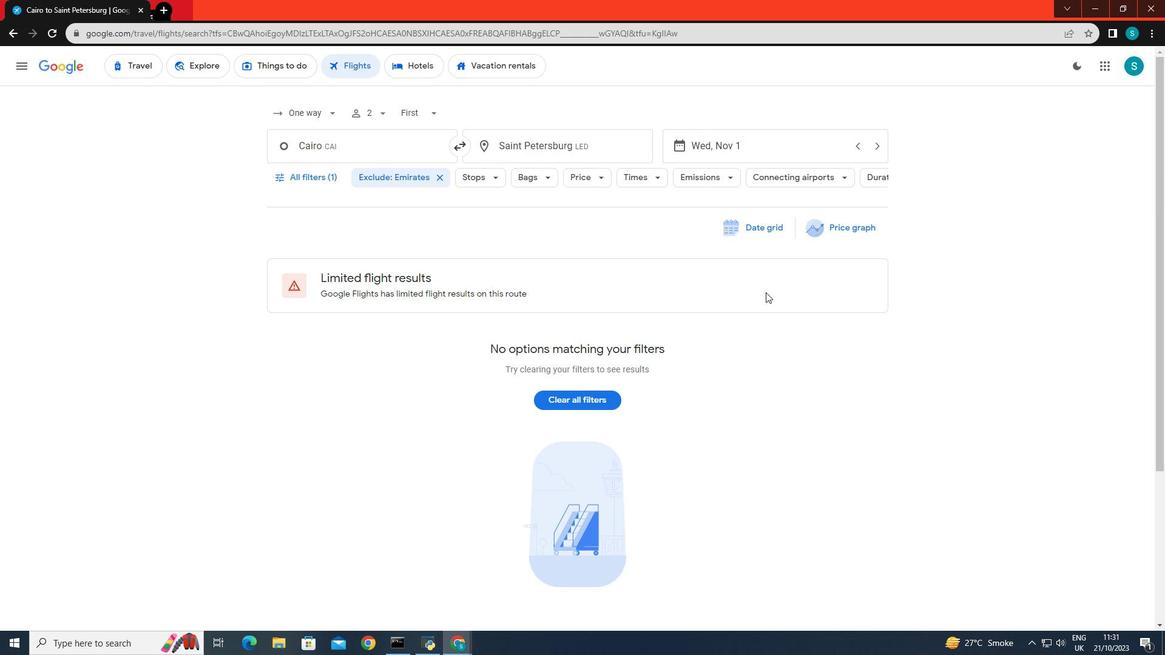
Action: Mouse scrolled (765, 293) with delta (0, 0)
Screenshot: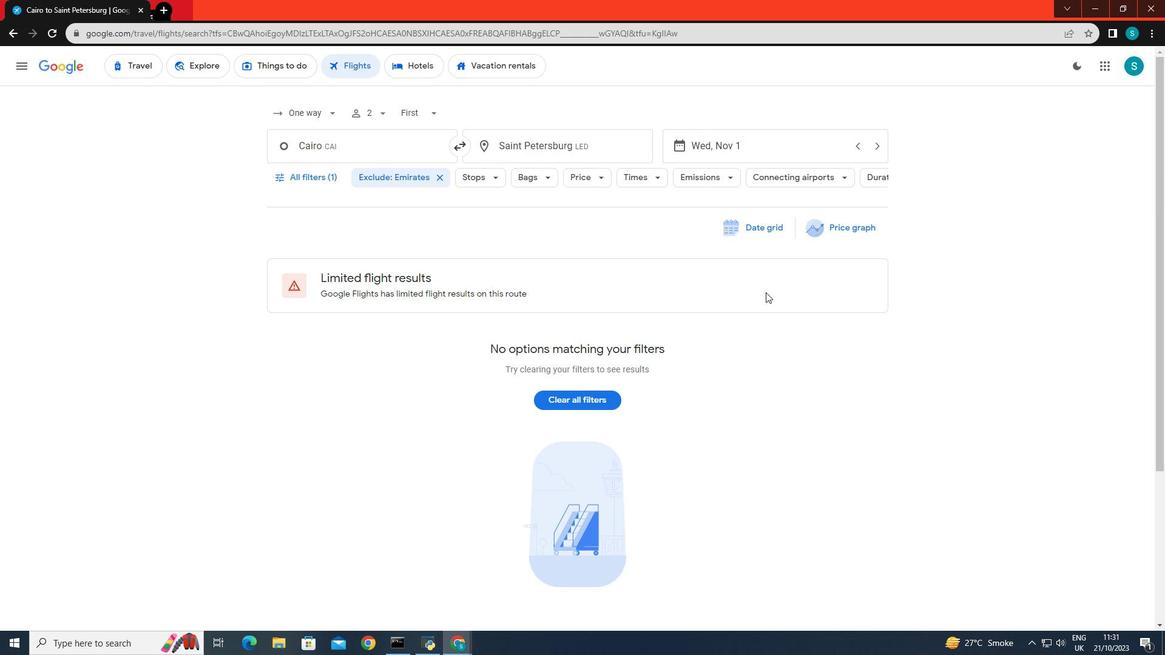 
Action: Mouse scrolled (765, 293) with delta (0, 0)
Screenshot: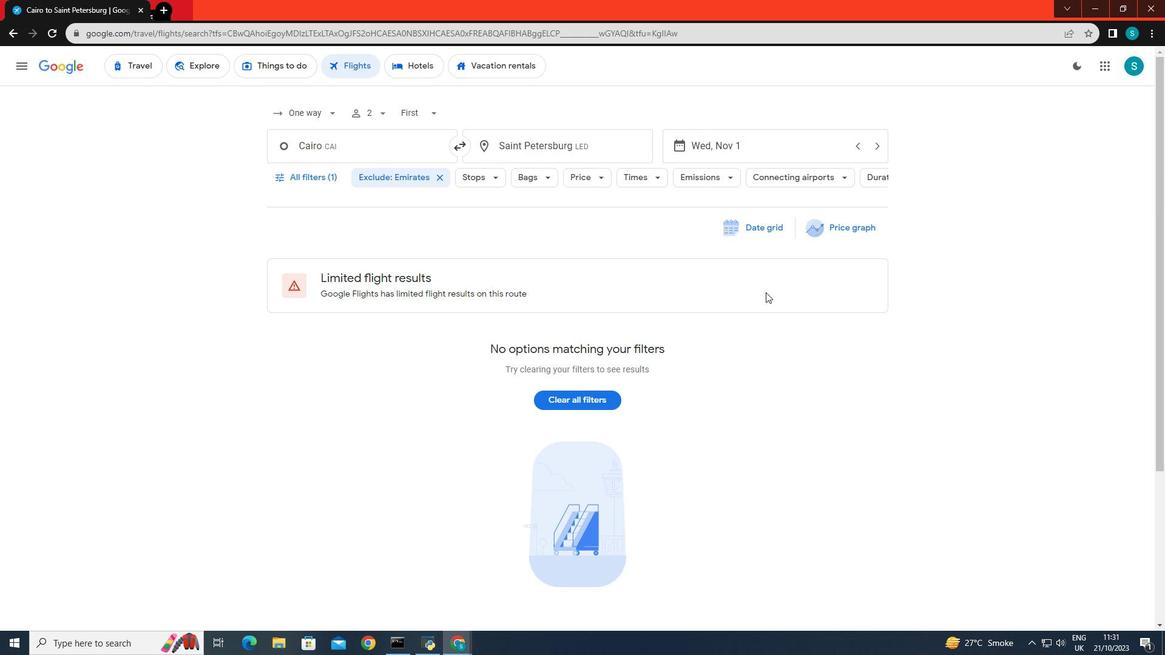 
Action: Mouse moved to (764, 293)
Screenshot: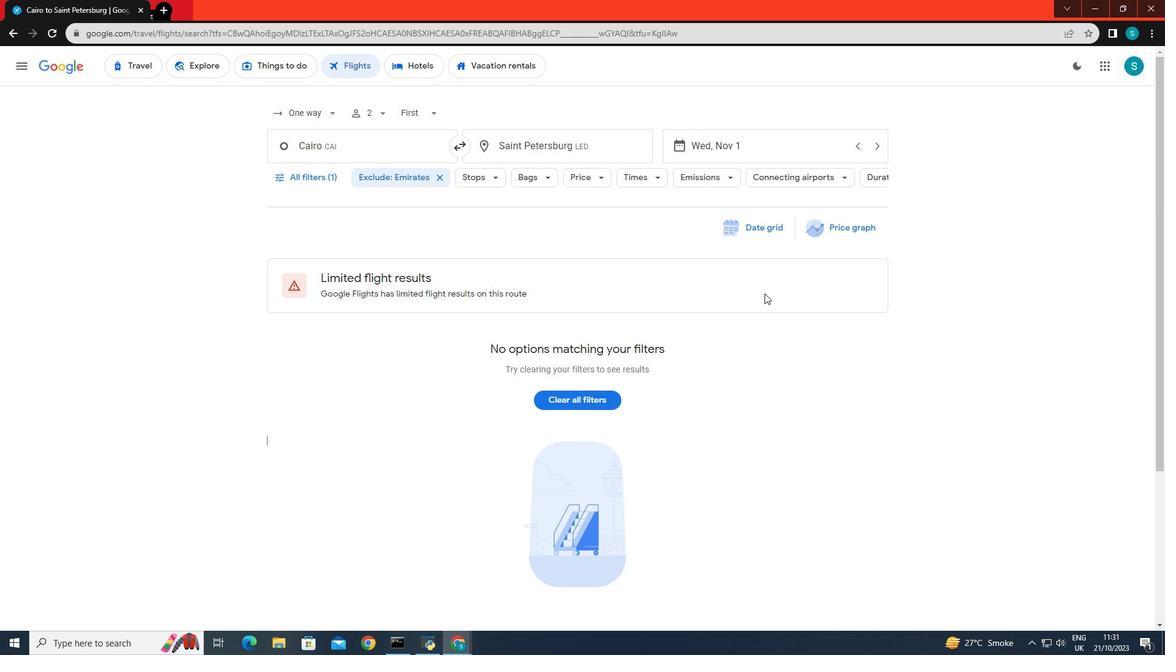 
